 Task: Create new contact,   with mail id: 'MiaTaylor@bloomingdales.com', first name: 'Mia', Last name: 'Taylor', Job Title: Software Engineer, Phone number (702) 555-3456. Change life cycle stage to  'Lead' and lead status to 'New'. Add new company to the associated contact: www.azurepower.com_x000D_
 and type: Prospect. Logged in from softage.1@softage.net
Action: Mouse moved to (77, 59)
Screenshot: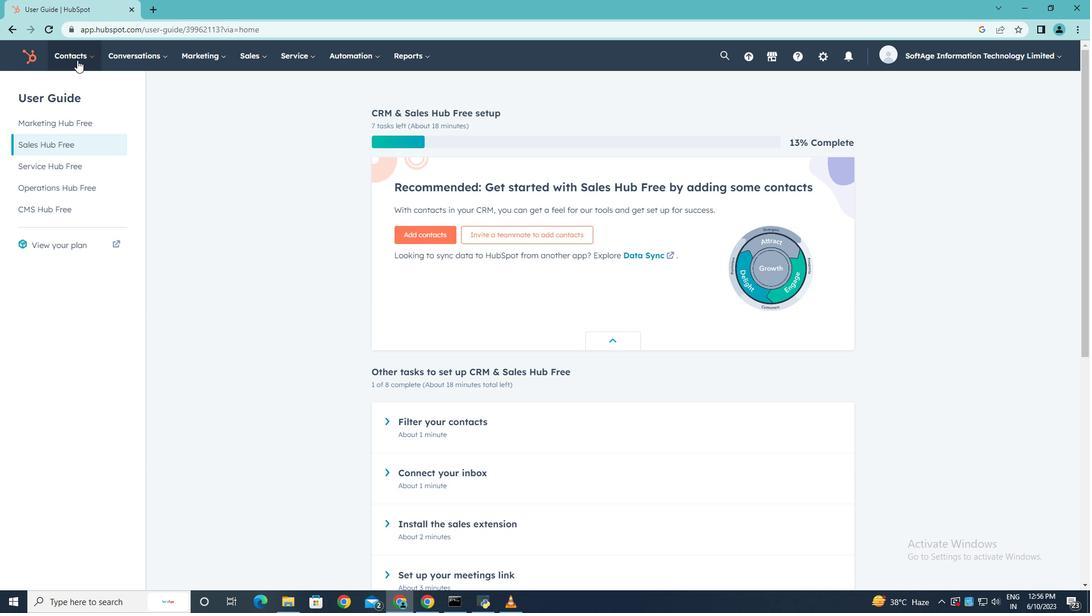 
Action: Mouse pressed left at (77, 59)
Screenshot: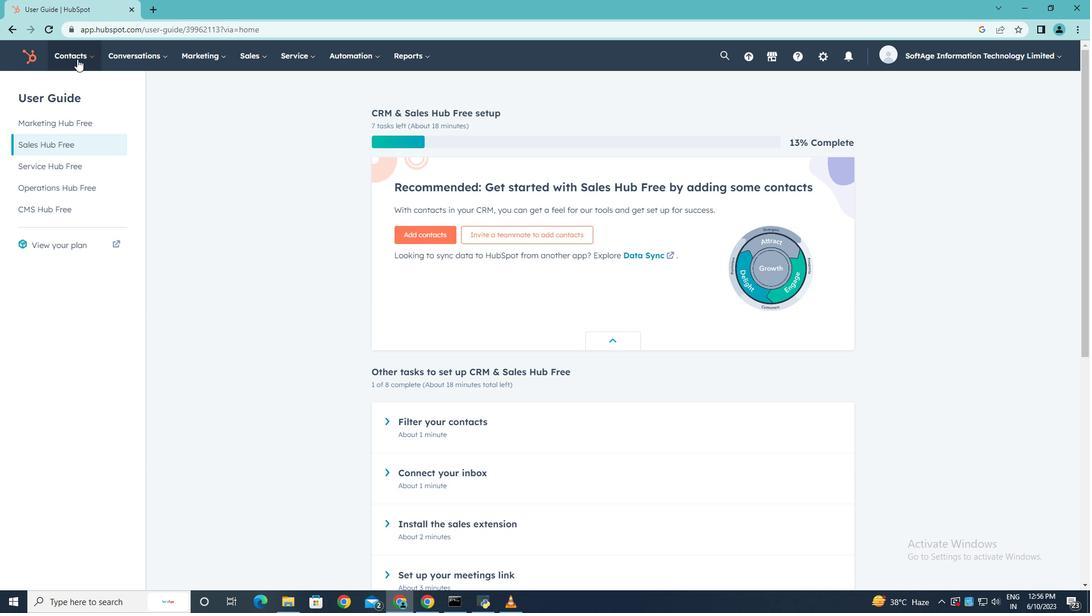 
Action: Mouse moved to (75, 93)
Screenshot: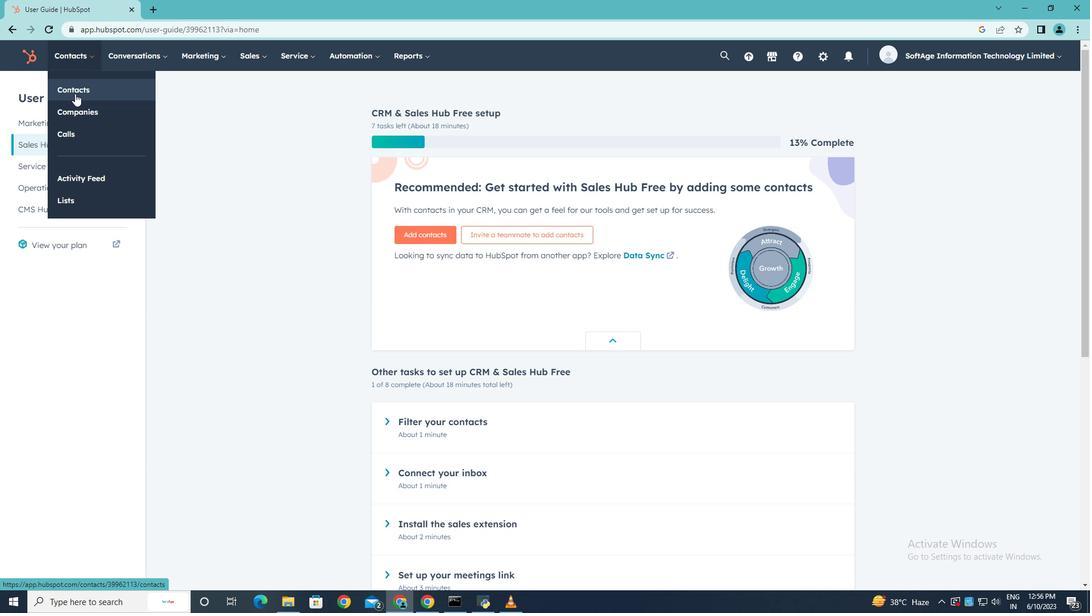 
Action: Mouse pressed left at (75, 93)
Screenshot: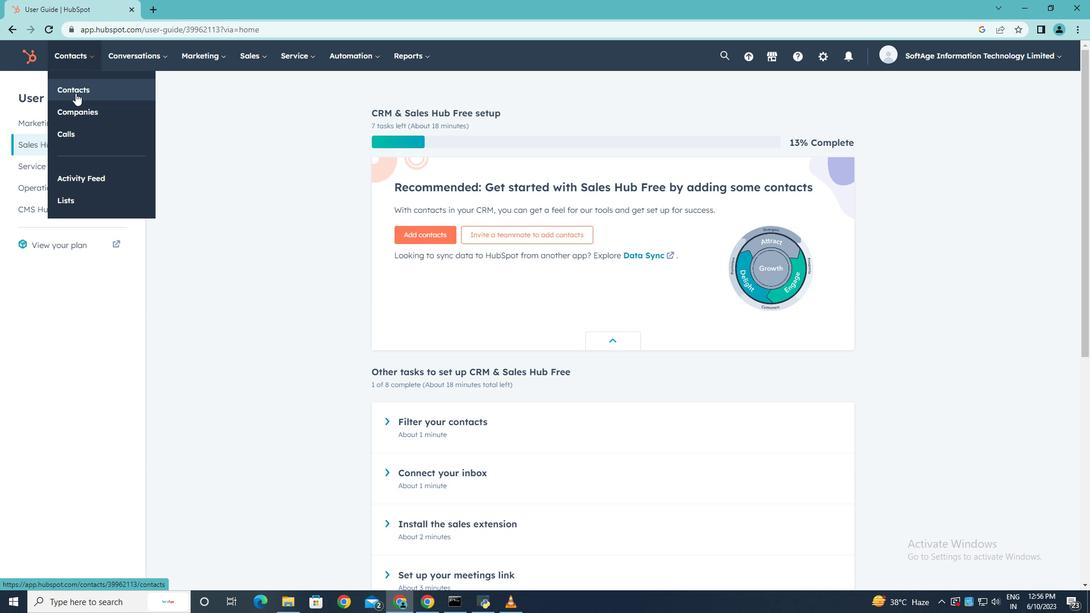
Action: Mouse moved to (1039, 97)
Screenshot: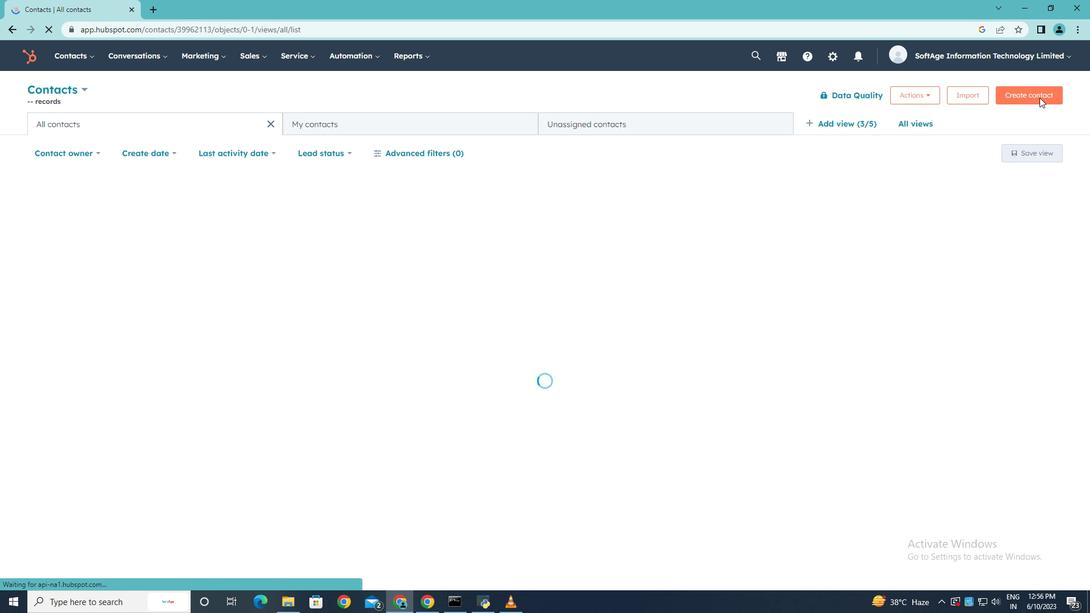 
Action: Mouse pressed left at (1039, 97)
Screenshot: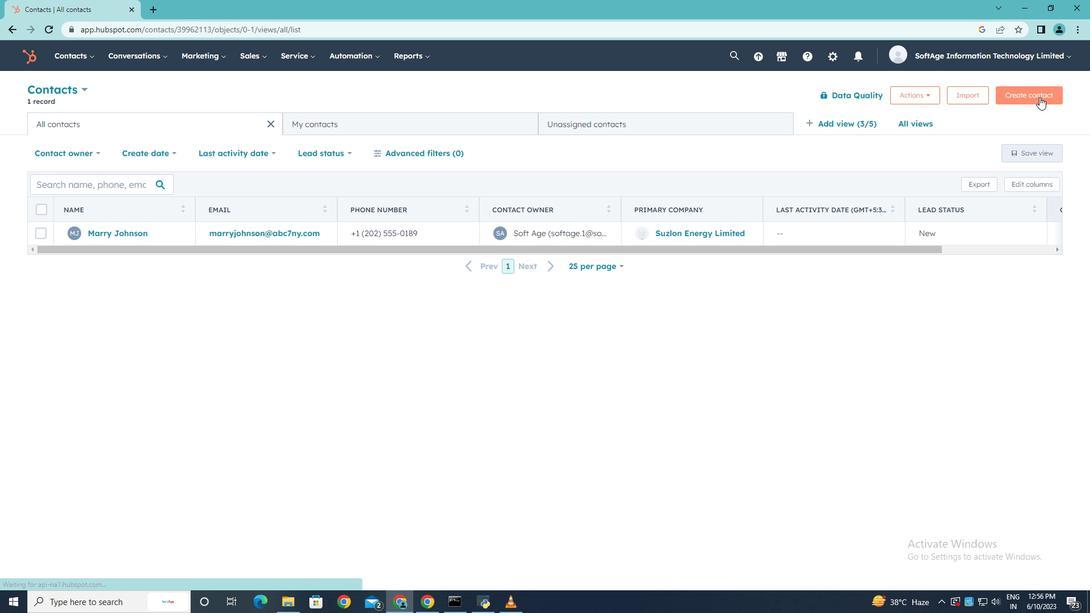 
Action: Mouse moved to (859, 149)
Screenshot: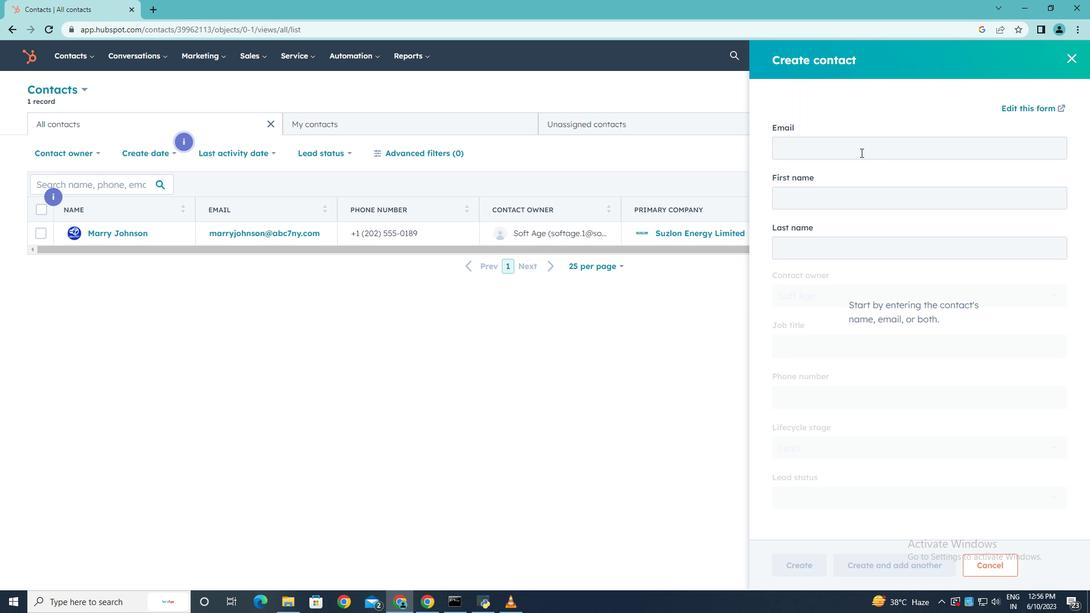 
Action: Mouse pressed left at (859, 149)
Screenshot: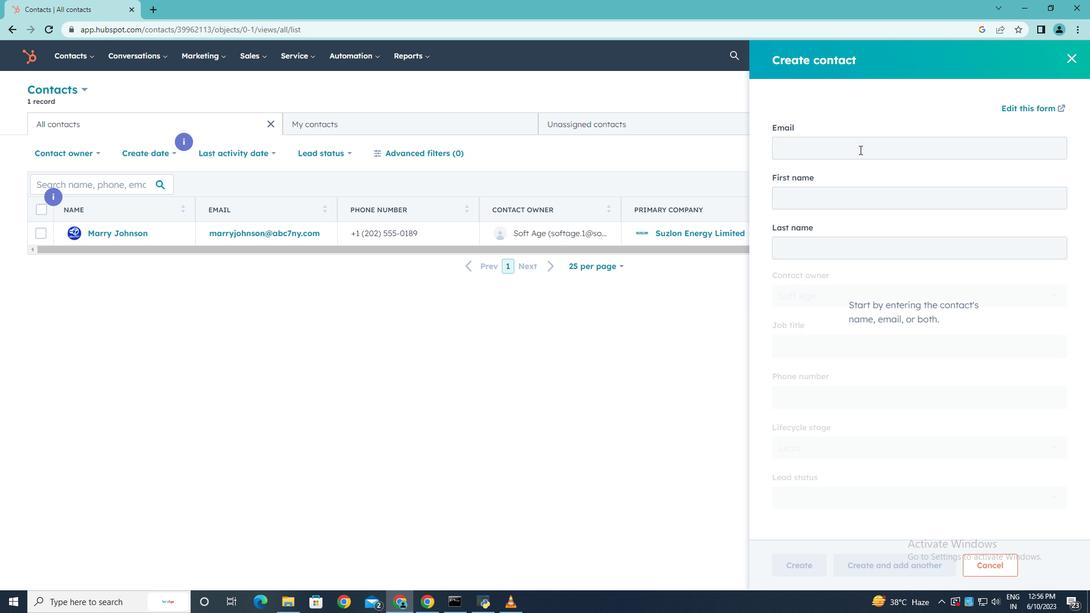 
Action: Key pressed <Key.shift>Mia<Key.shift>Taylor<Key.shift>@bloomingdales.com
Screenshot: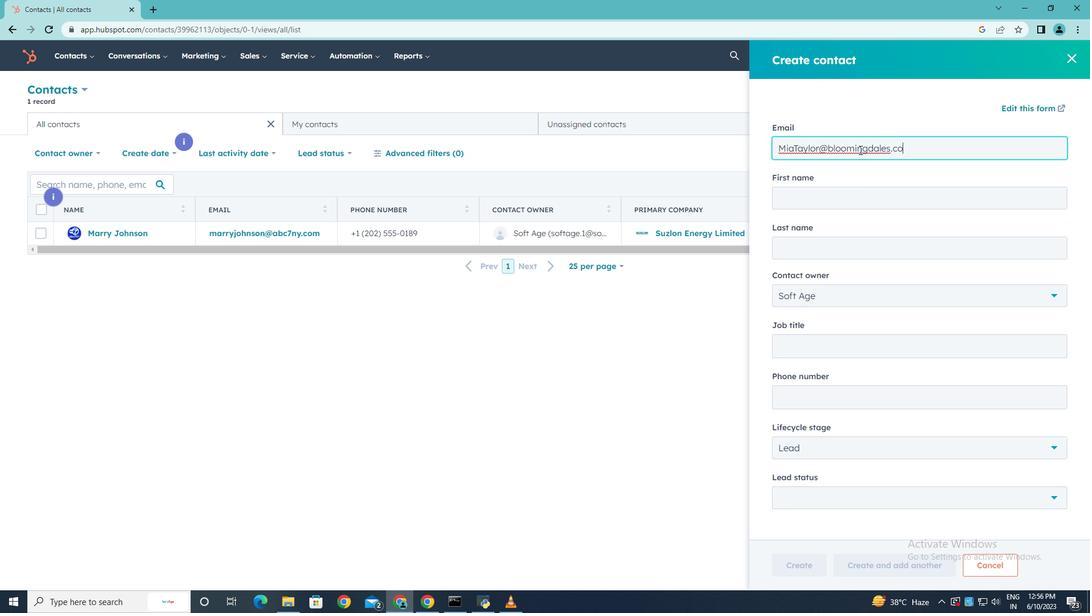 
Action: Mouse moved to (809, 195)
Screenshot: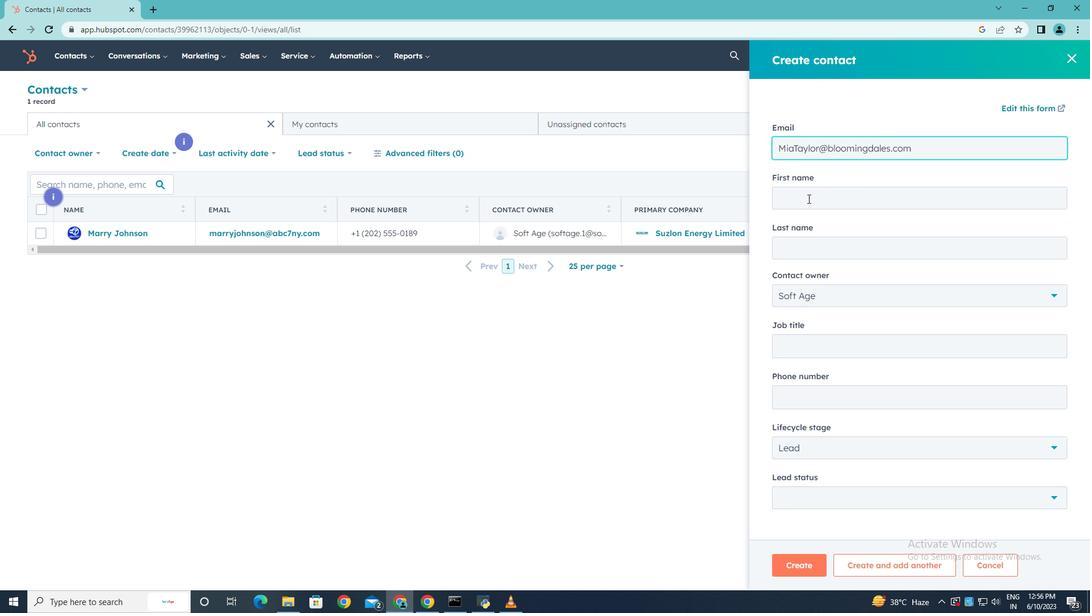 
Action: Mouse pressed left at (809, 195)
Screenshot: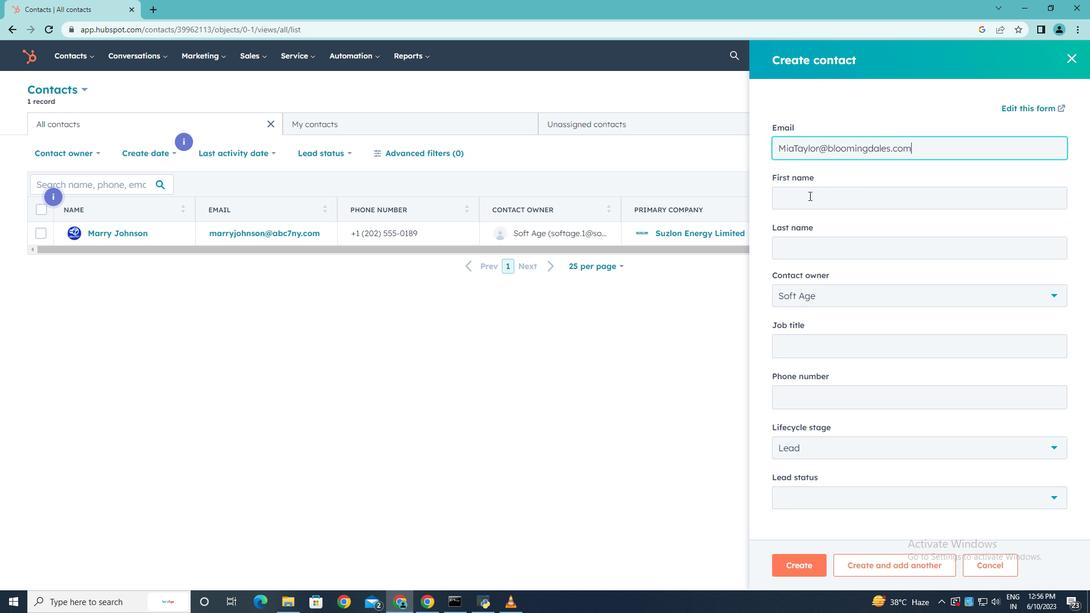 
Action: Key pressed <Key.shift>Mia
Screenshot: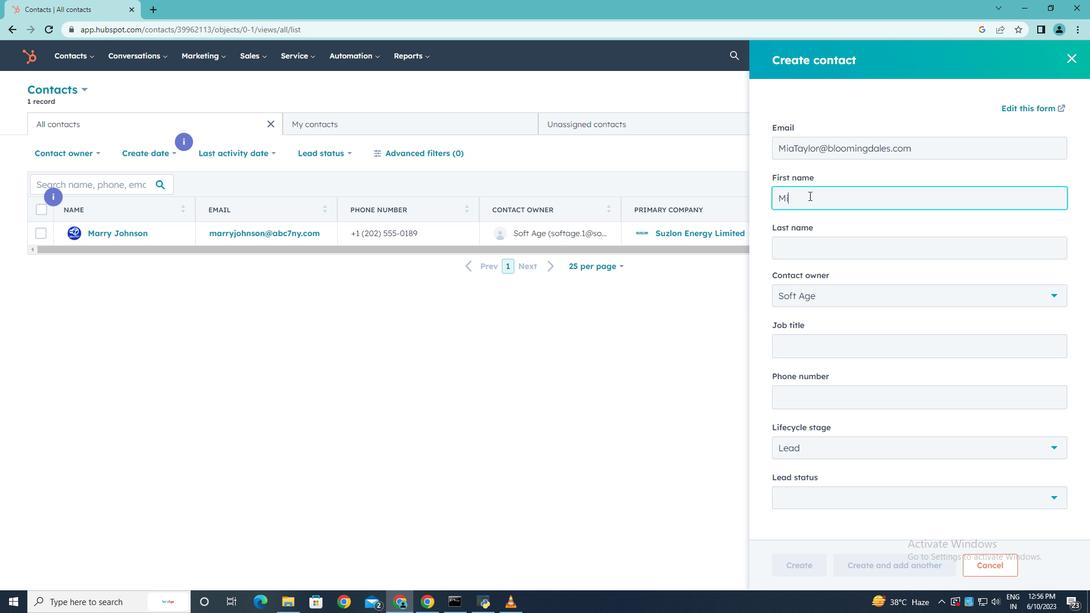 
Action: Mouse moved to (796, 247)
Screenshot: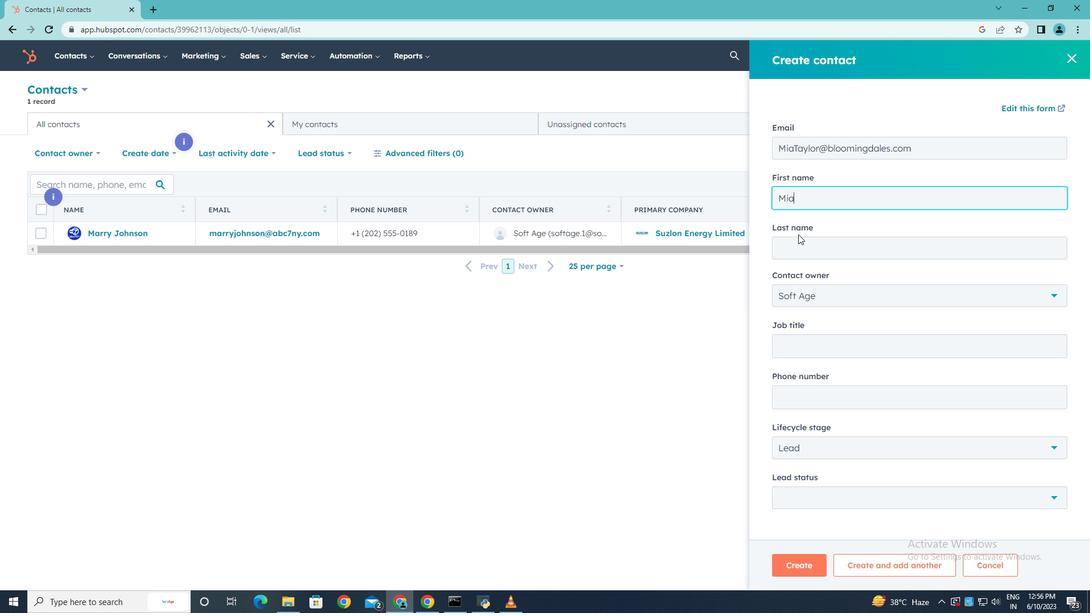 
Action: Mouse pressed left at (796, 247)
Screenshot: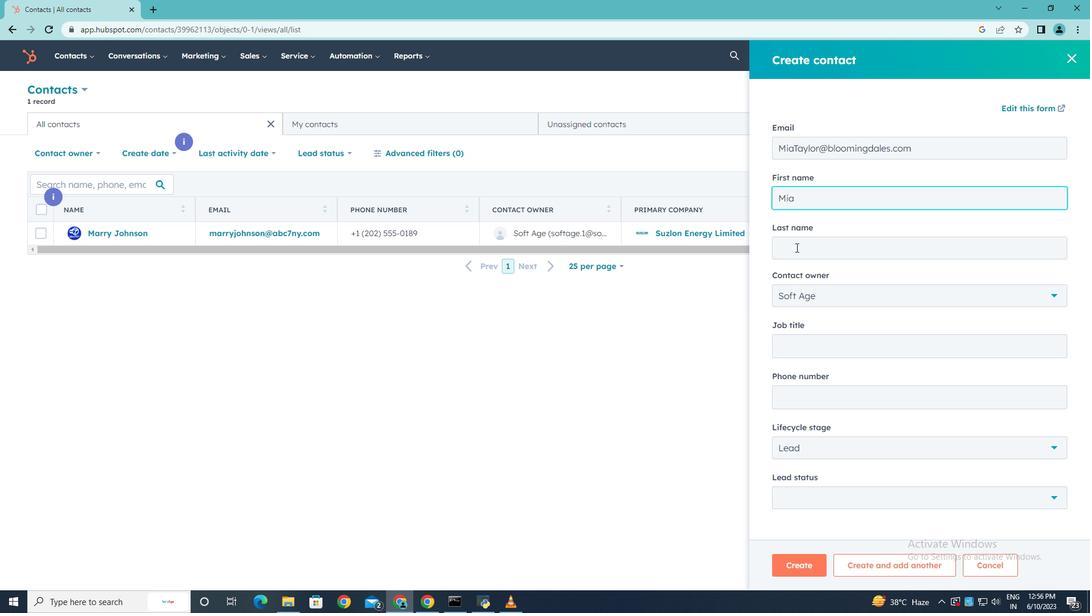 
Action: Key pressed <Key.shift><Key.shift><Key.shift><Key.shift>Taylor
Screenshot: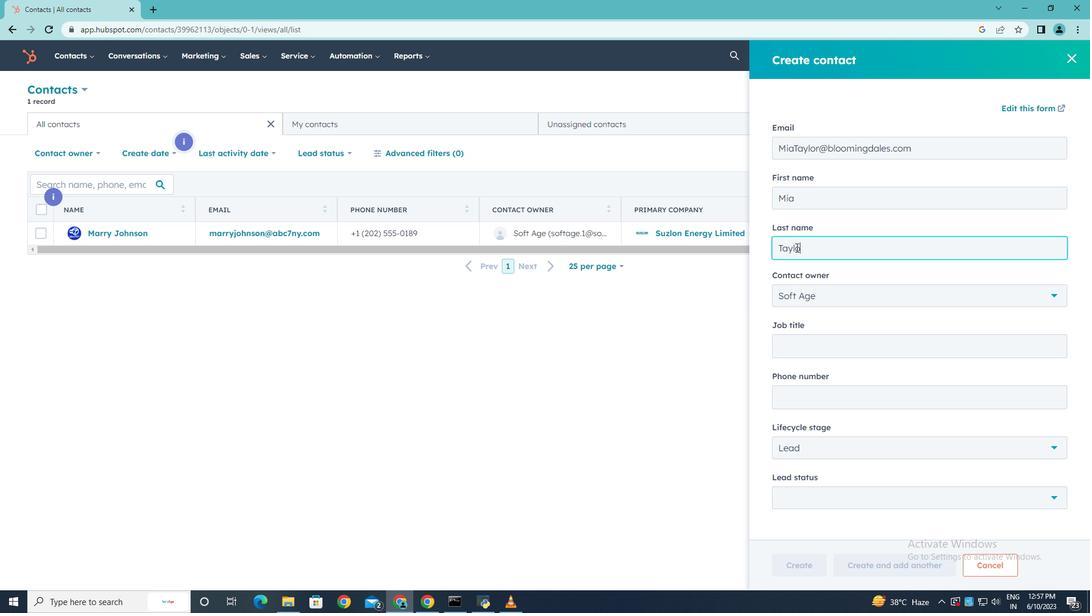 
Action: Mouse moved to (1043, 296)
Screenshot: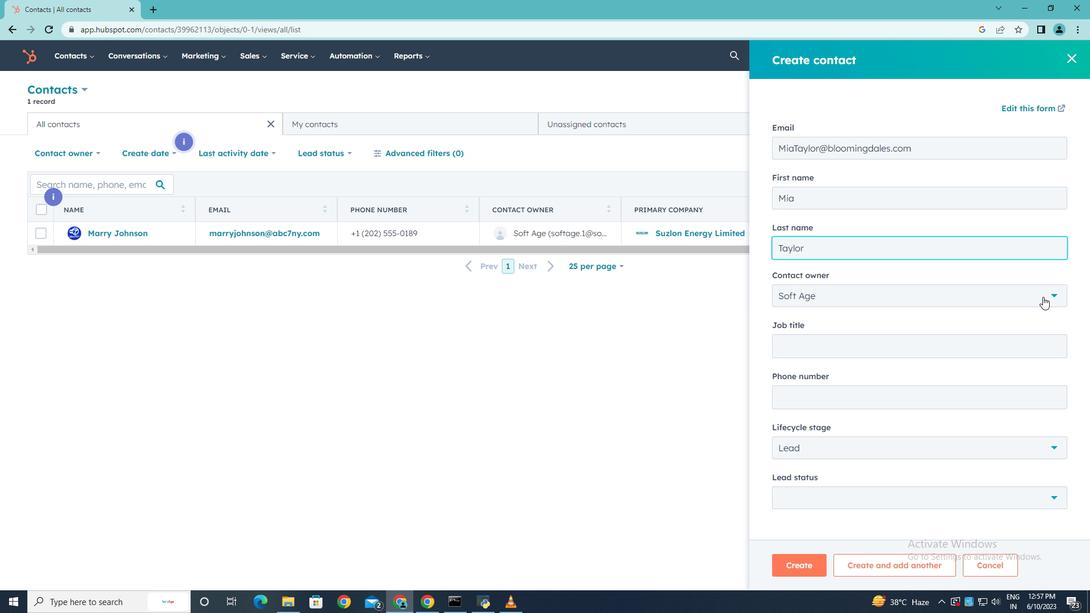 
Action: Mouse pressed left at (1043, 296)
Screenshot: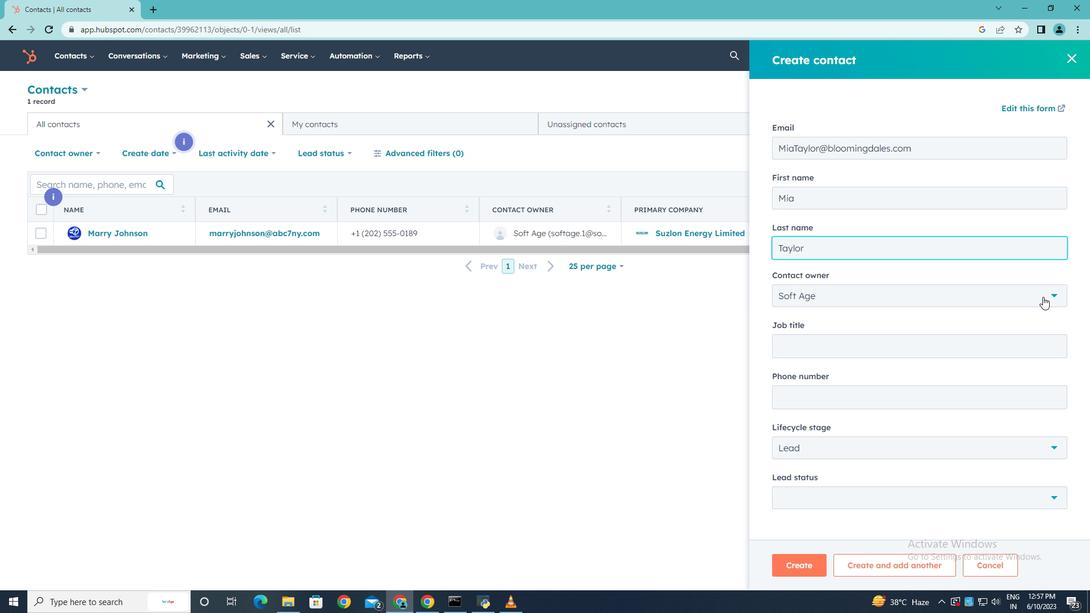 
Action: Mouse moved to (849, 397)
Screenshot: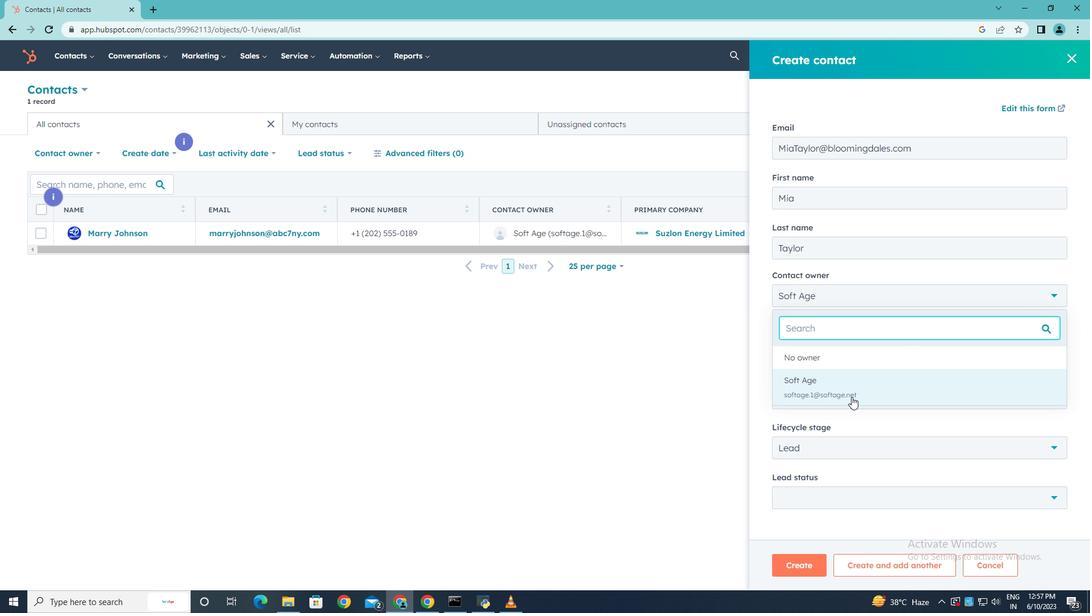 
Action: Mouse pressed left at (849, 397)
Screenshot: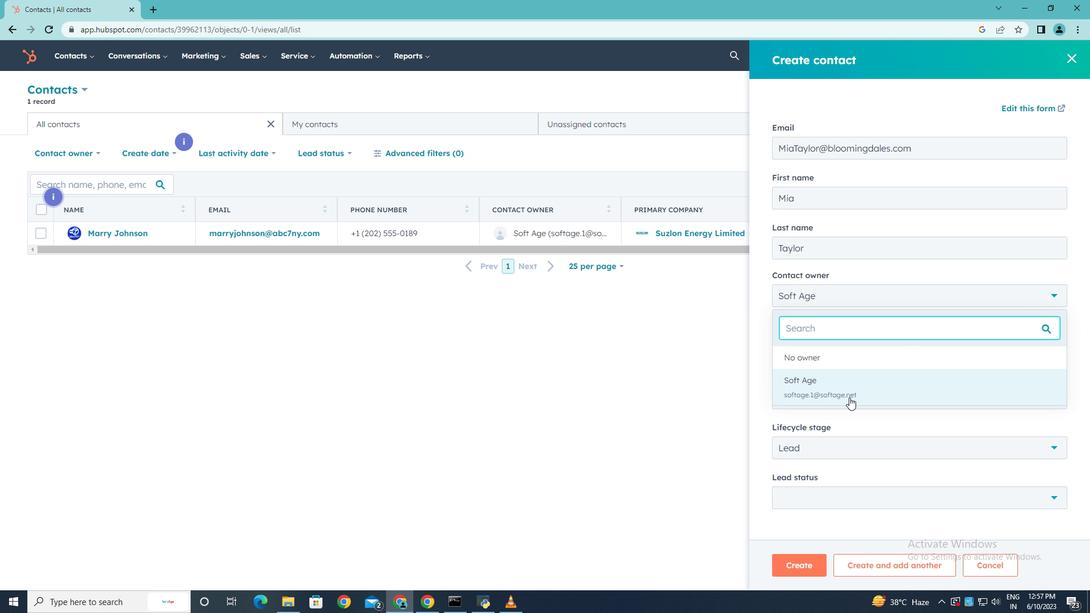 
Action: Mouse moved to (993, 348)
Screenshot: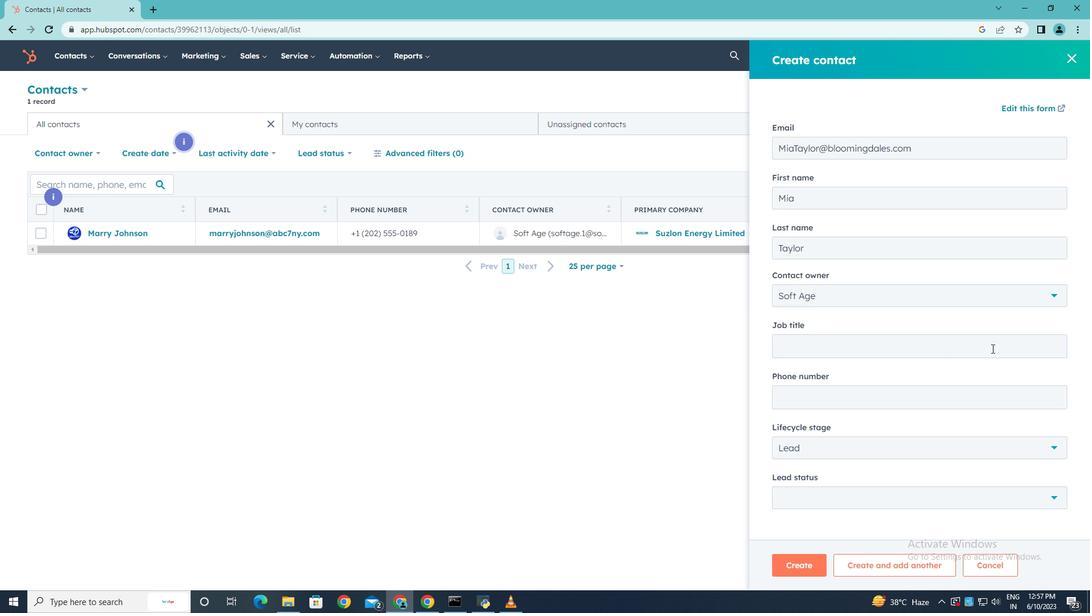 
Action: Mouse pressed left at (993, 348)
Screenshot: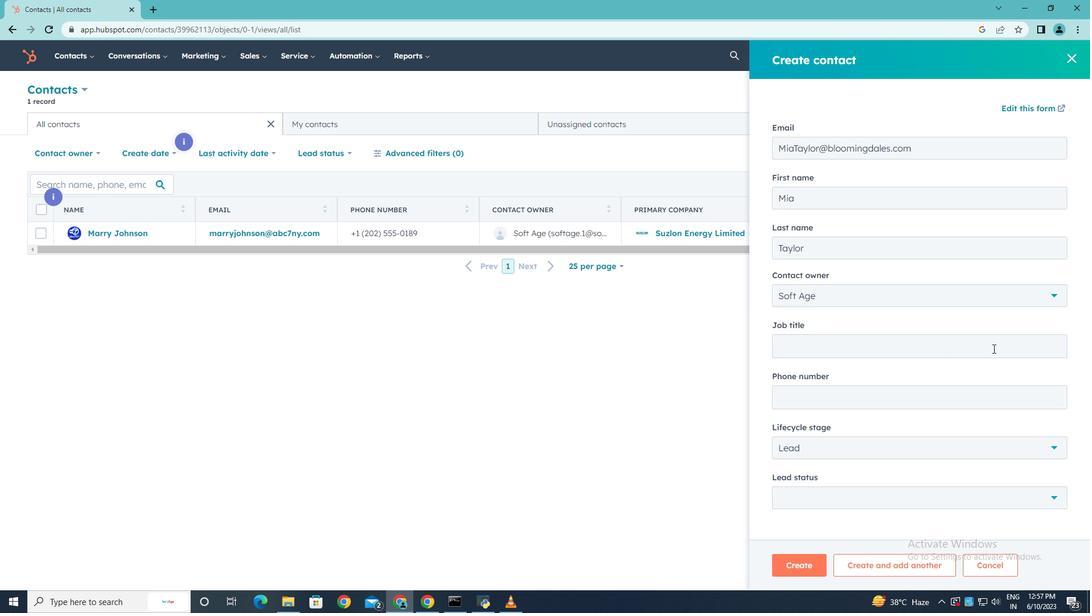 
Action: Mouse moved to (955, 332)
Screenshot: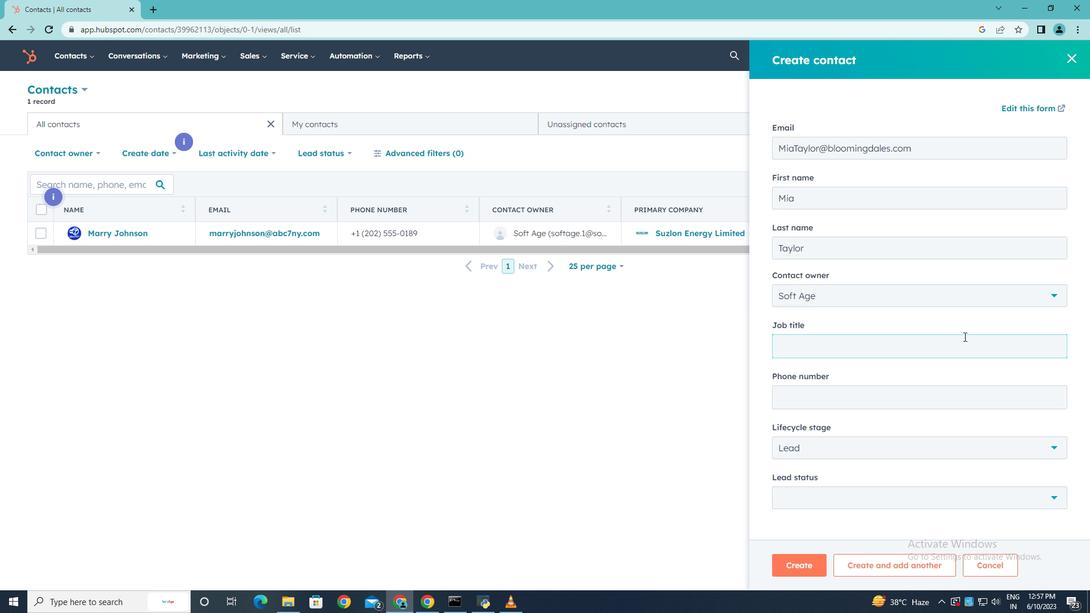 
Action: Key pressed <Key.shift>Softag<Key.backspace><Key.backspace>ware<Key.space><Key.shift>Engineer
Screenshot: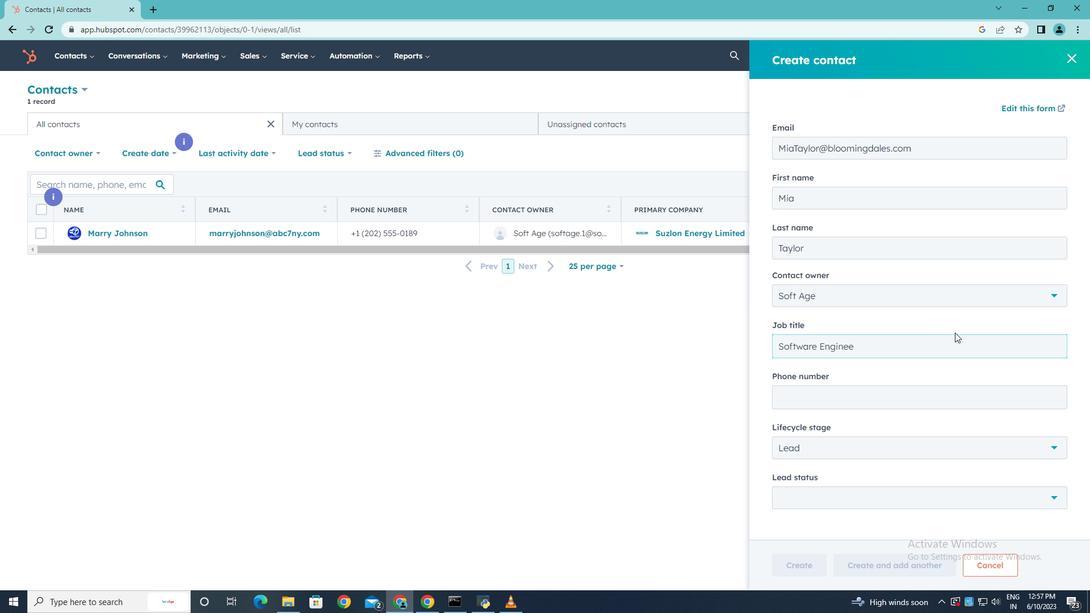 
Action: Mouse moved to (865, 395)
Screenshot: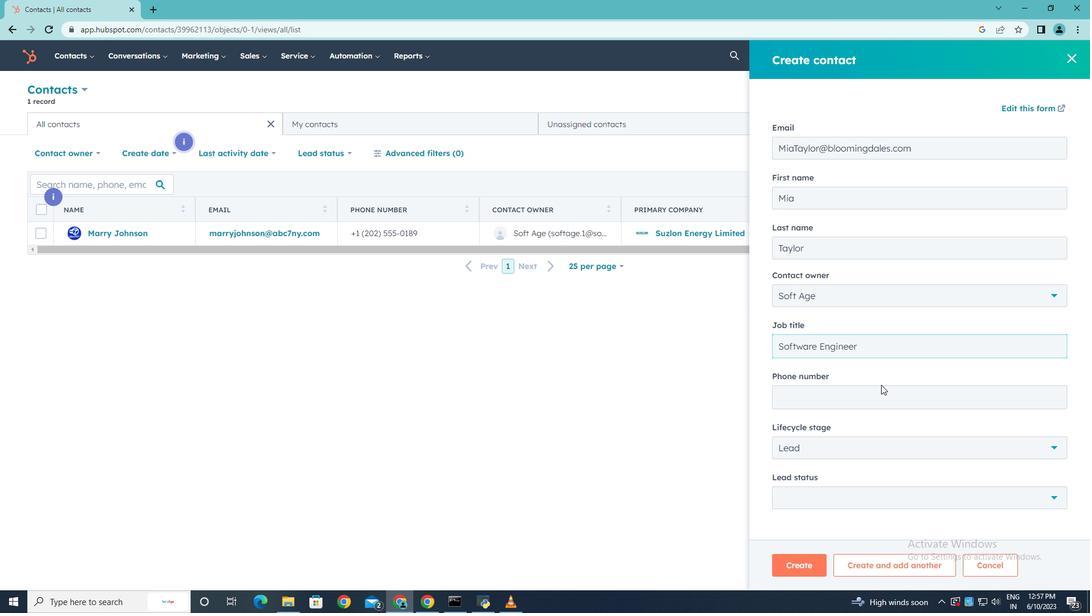 
Action: Mouse pressed left at (865, 395)
Screenshot: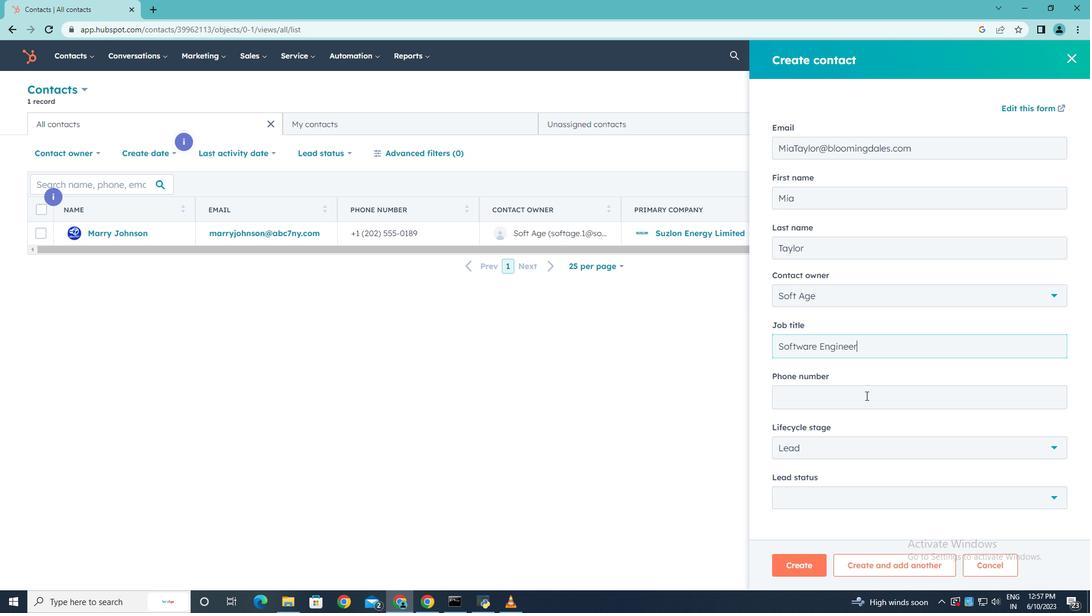 
Action: Key pressed 7025553456
Screenshot: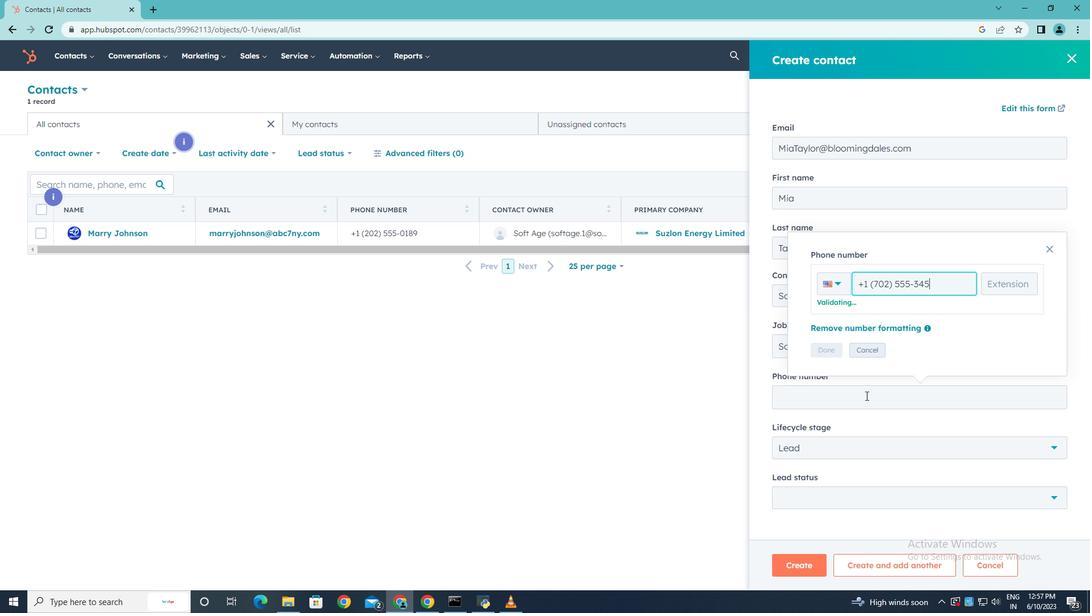 
Action: Mouse moved to (827, 352)
Screenshot: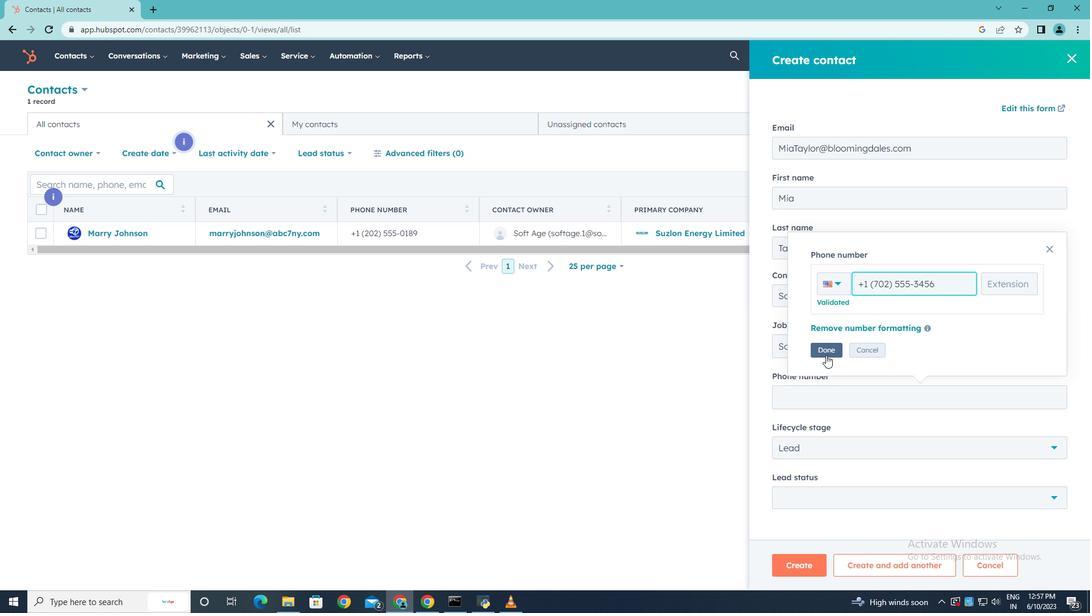 
Action: Mouse pressed left at (827, 352)
Screenshot: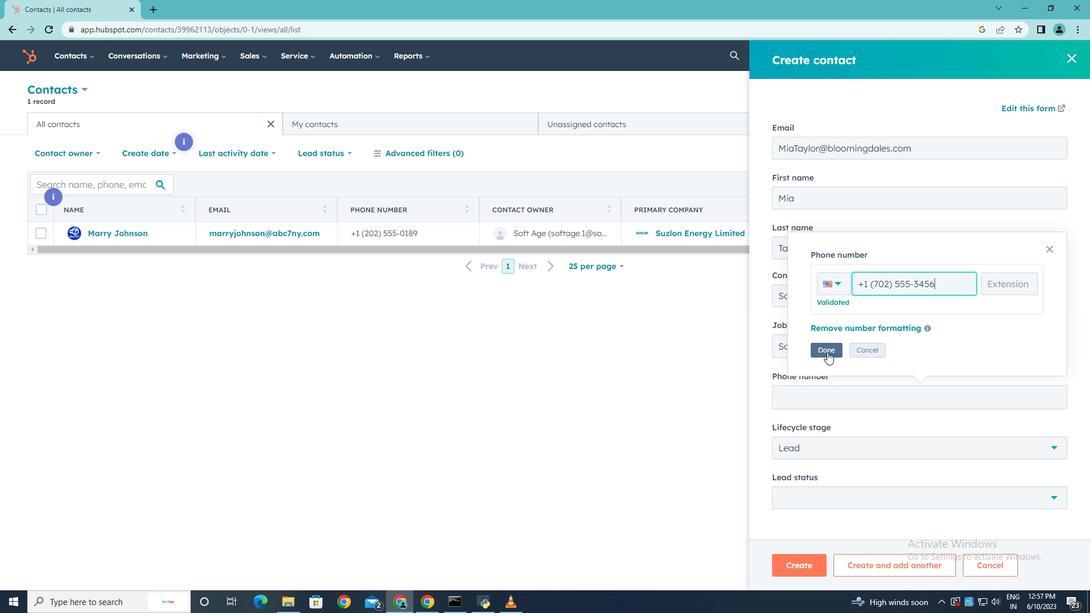 
Action: Mouse moved to (970, 425)
Screenshot: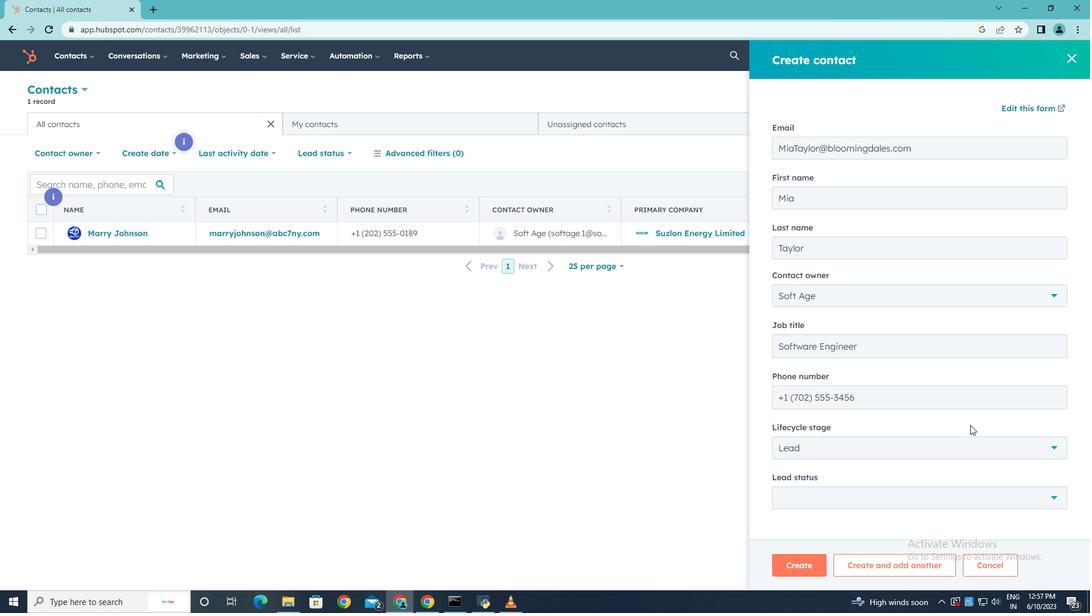 
Action: Mouse scrolled (970, 424) with delta (0, 0)
Screenshot: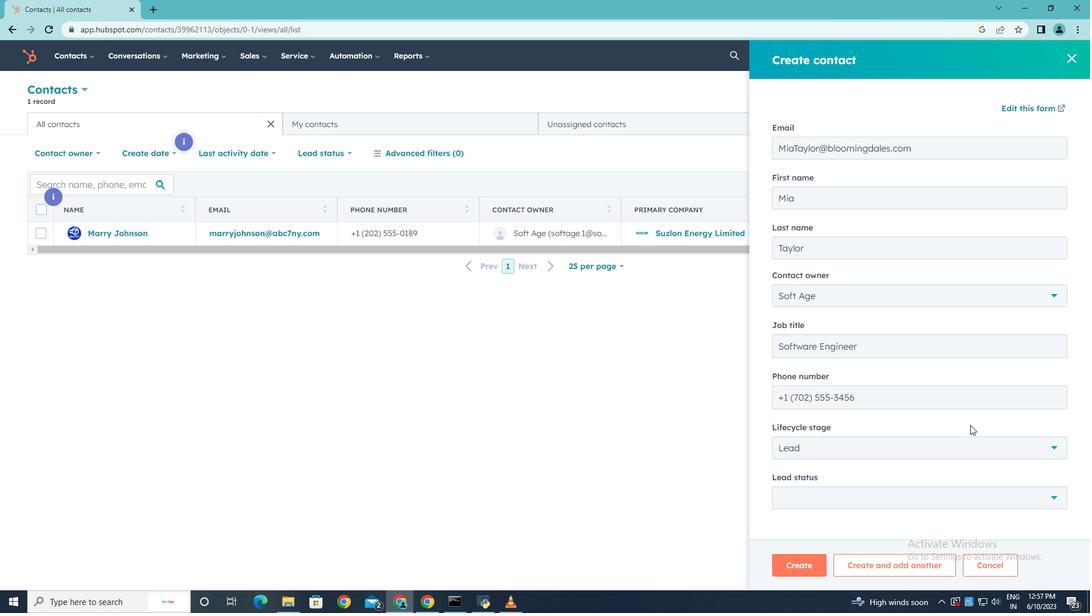 
Action: Mouse moved to (970, 425)
Screenshot: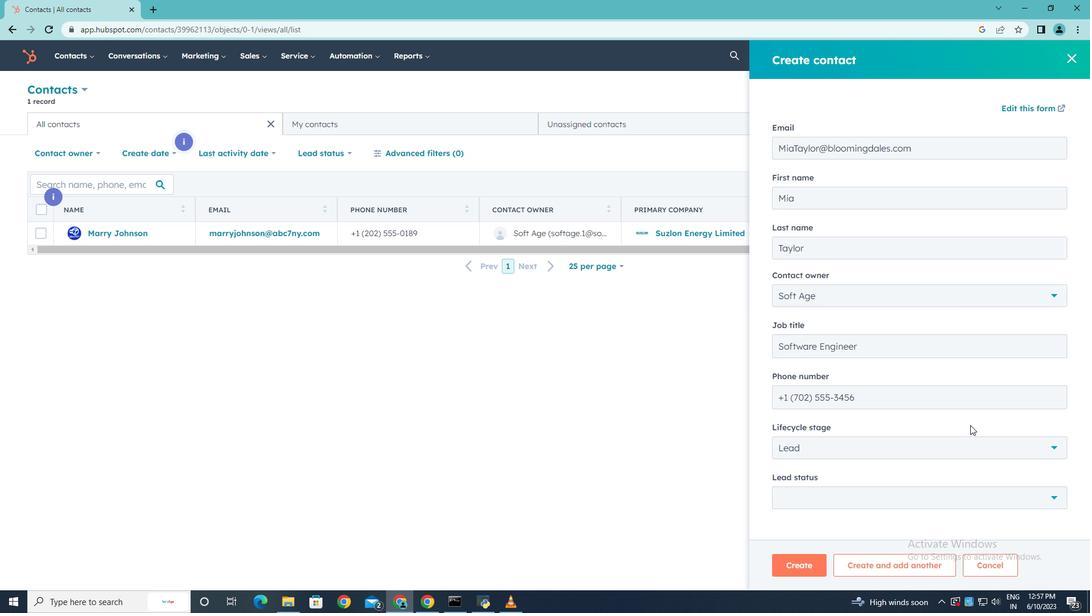 
Action: Mouse scrolled (970, 425) with delta (0, 0)
Screenshot: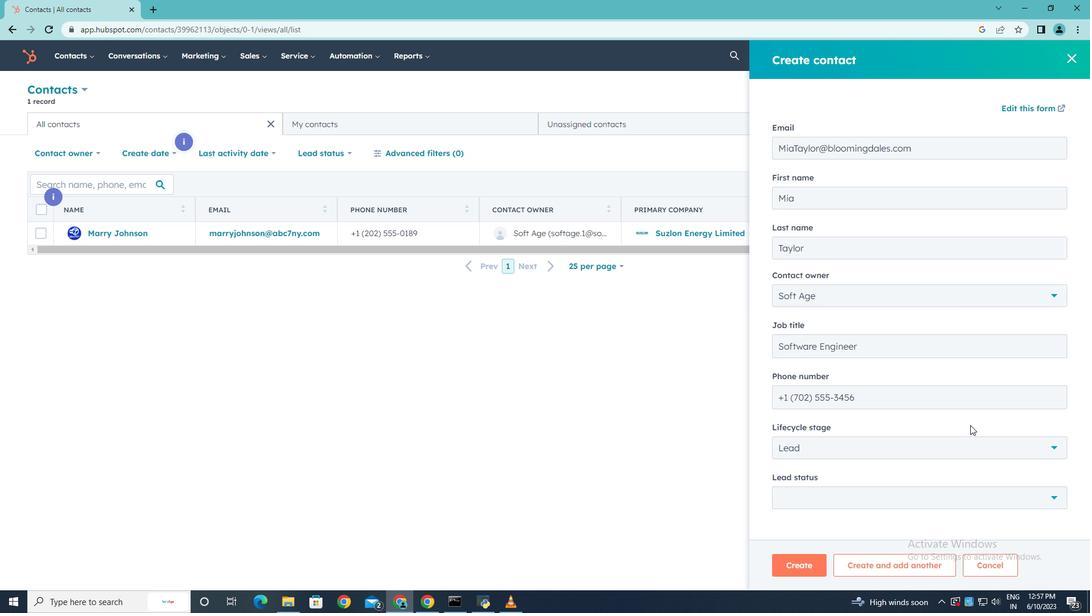
Action: Mouse moved to (1051, 445)
Screenshot: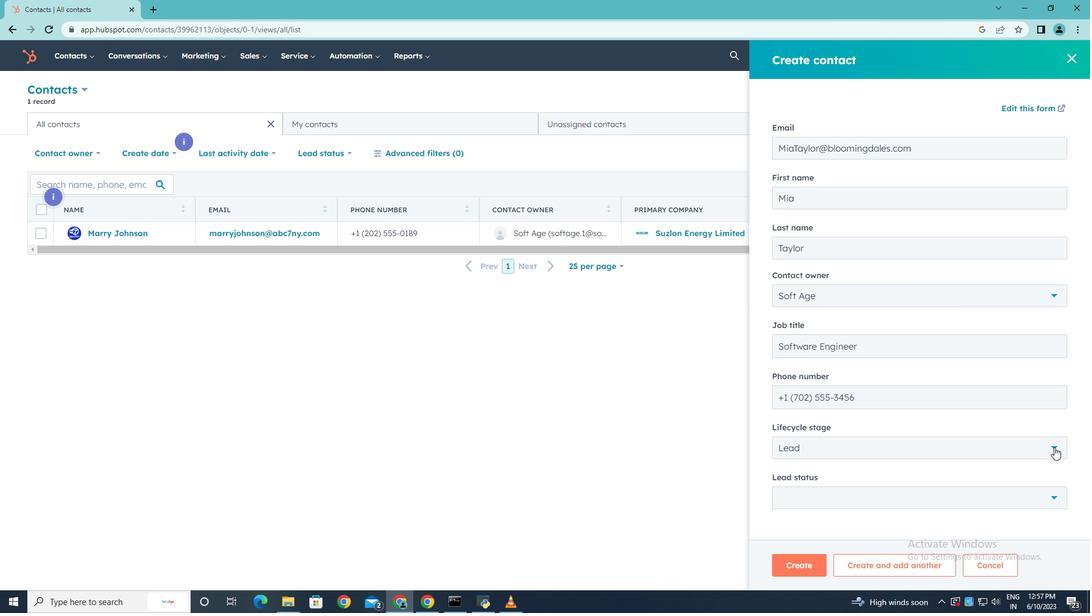 
Action: Mouse pressed left at (1051, 445)
Screenshot: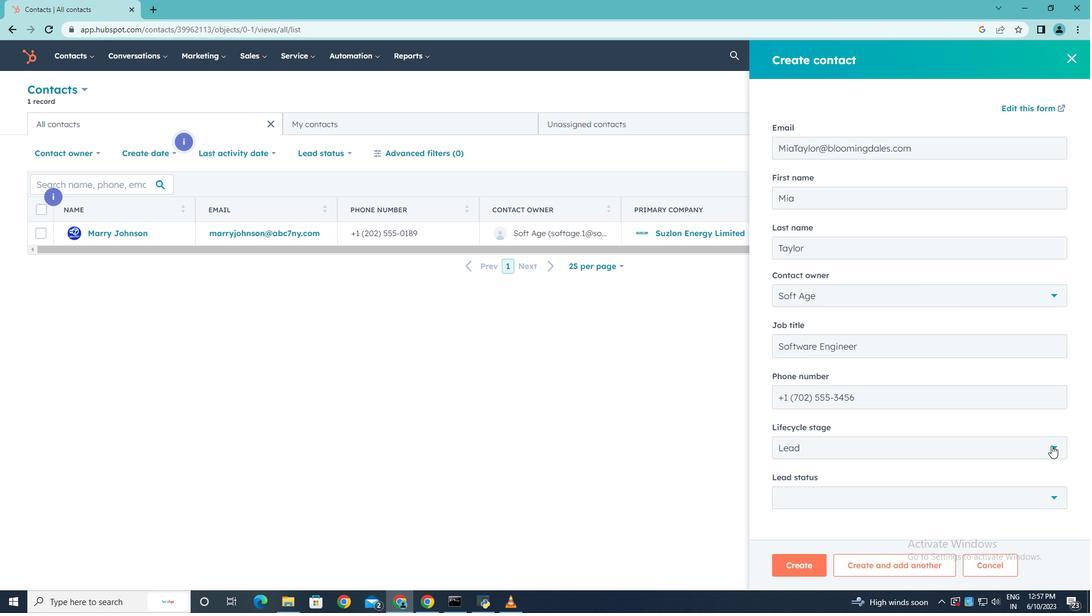 
Action: Mouse moved to (824, 341)
Screenshot: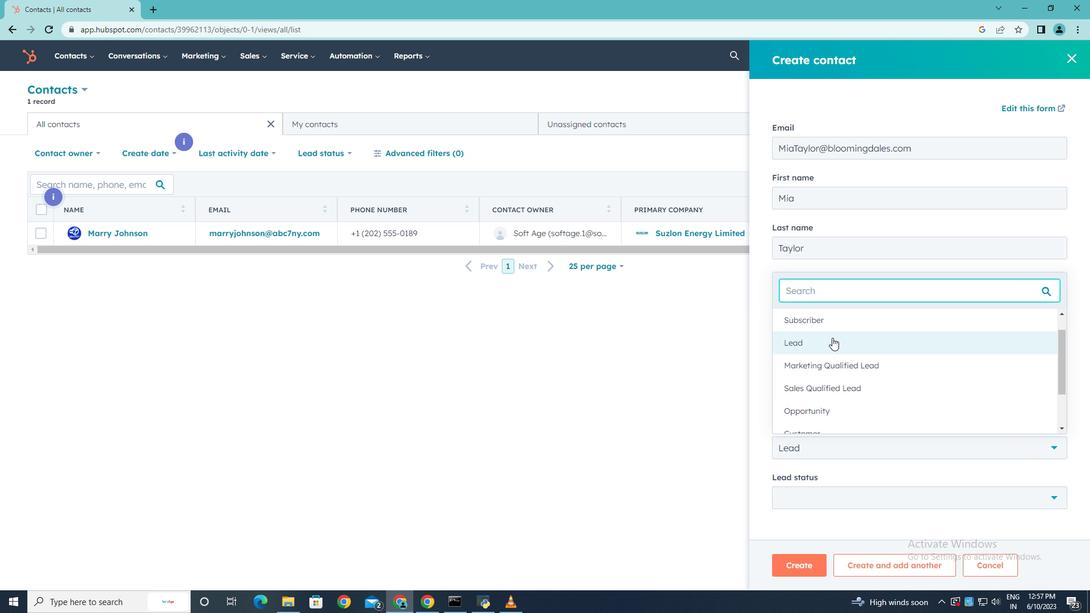 
Action: Mouse pressed left at (824, 341)
Screenshot: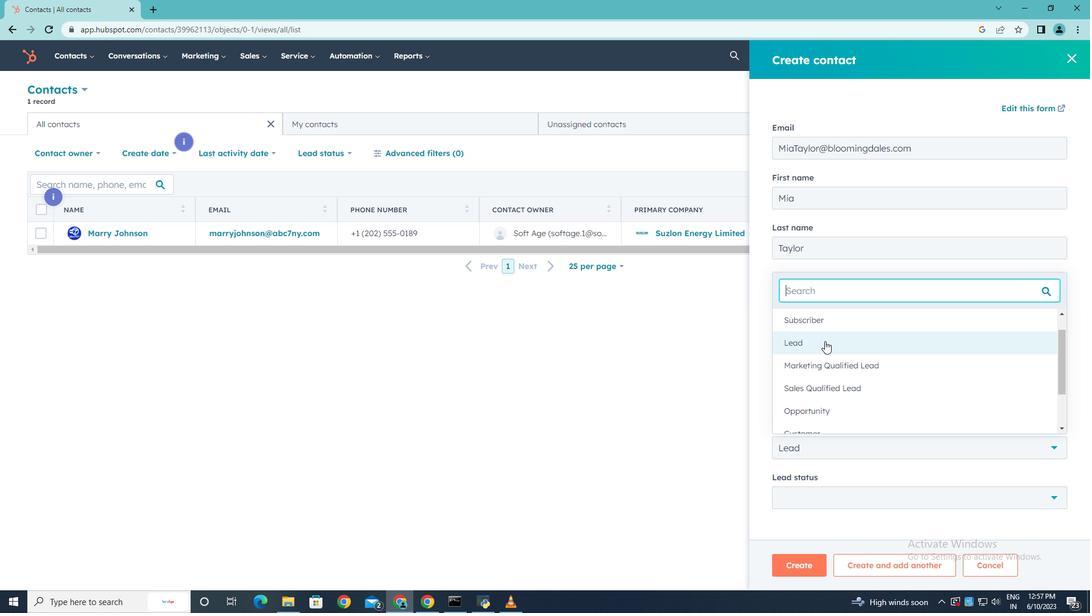 
Action: Mouse moved to (1053, 497)
Screenshot: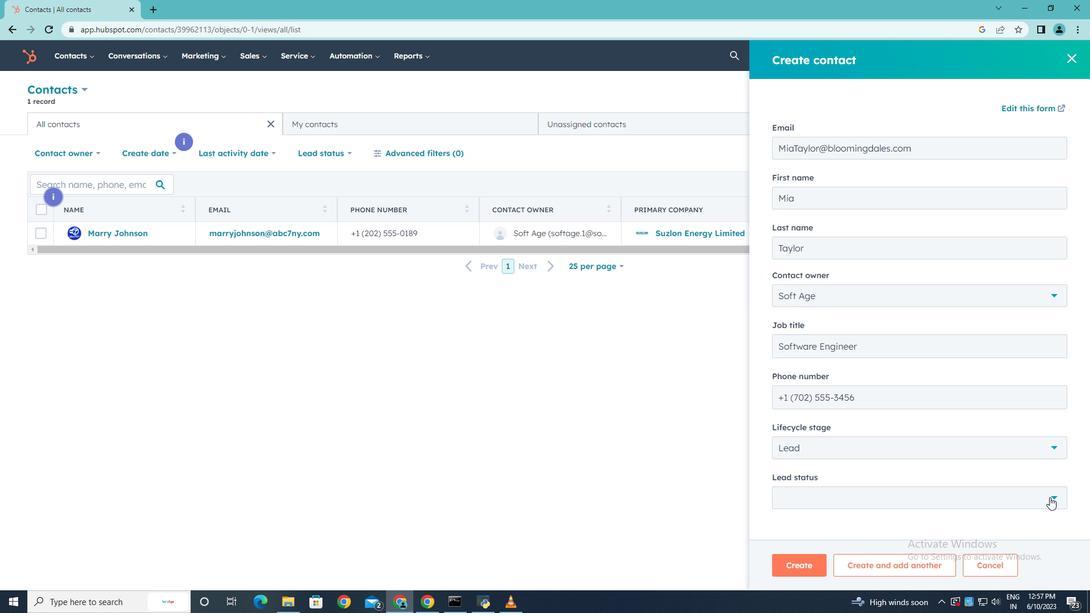 
Action: Mouse pressed left at (1053, 497)
Screenshot: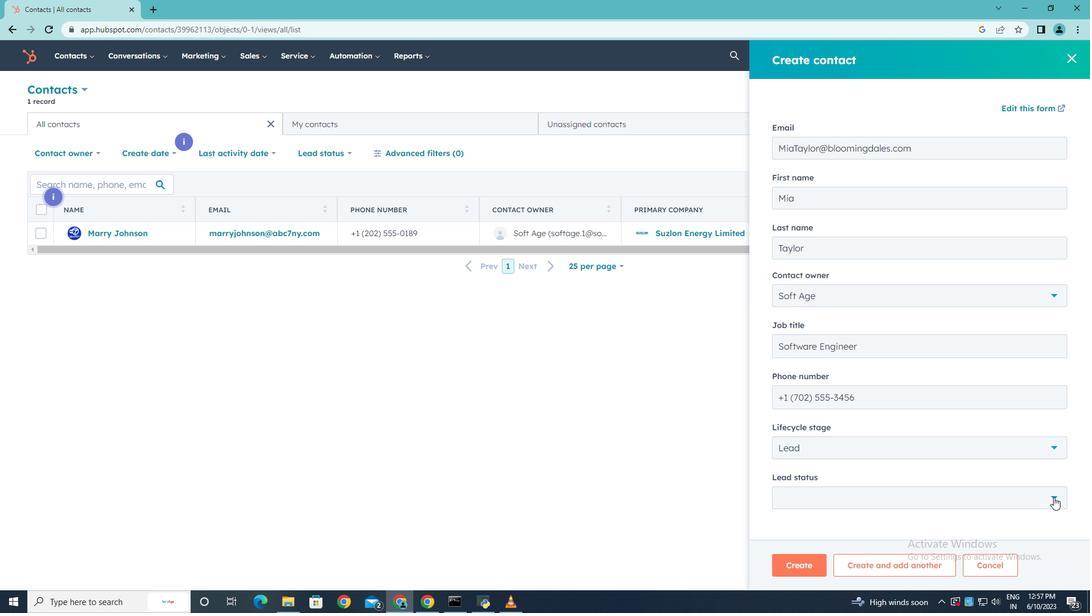 
Action: Mouse moved to (817, 394)
Screenshot: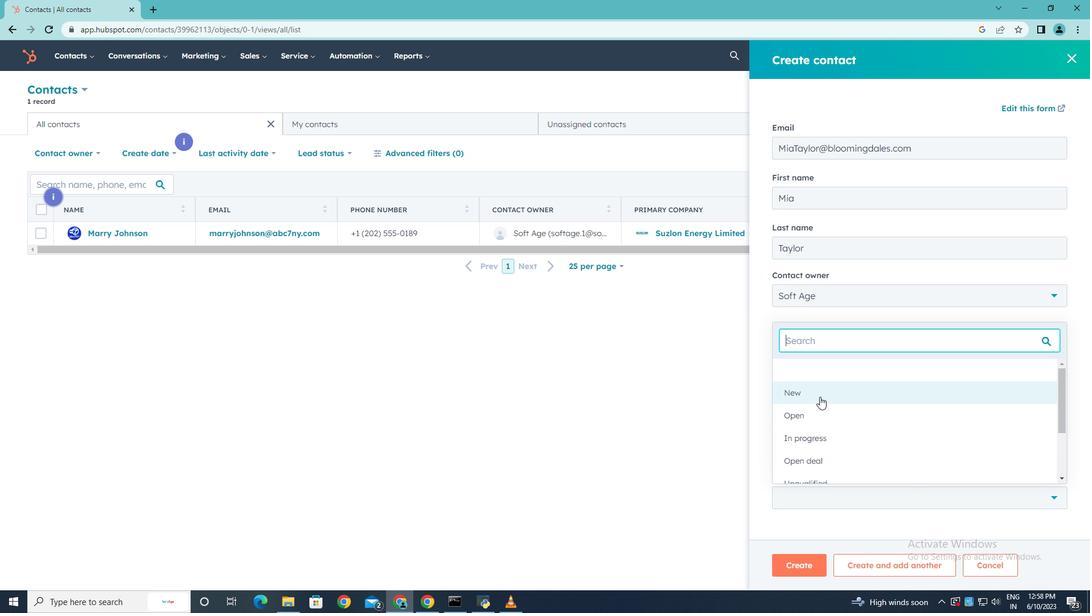 
Action: Mouse pressed left at (817, 394)
Screenshot: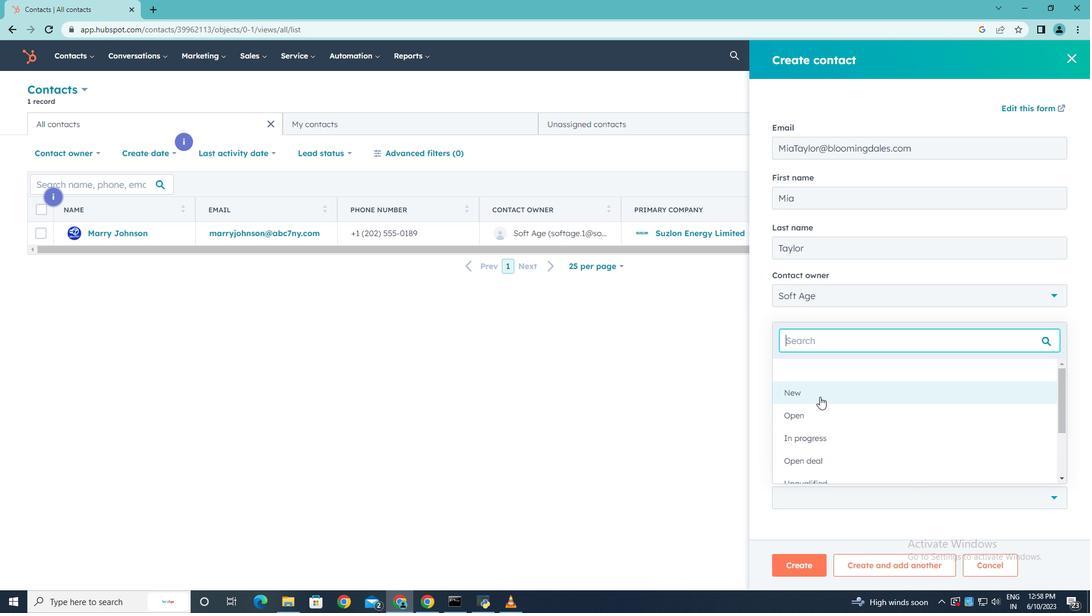 
Action: Mouse moved to (854, 485)
Screenshot: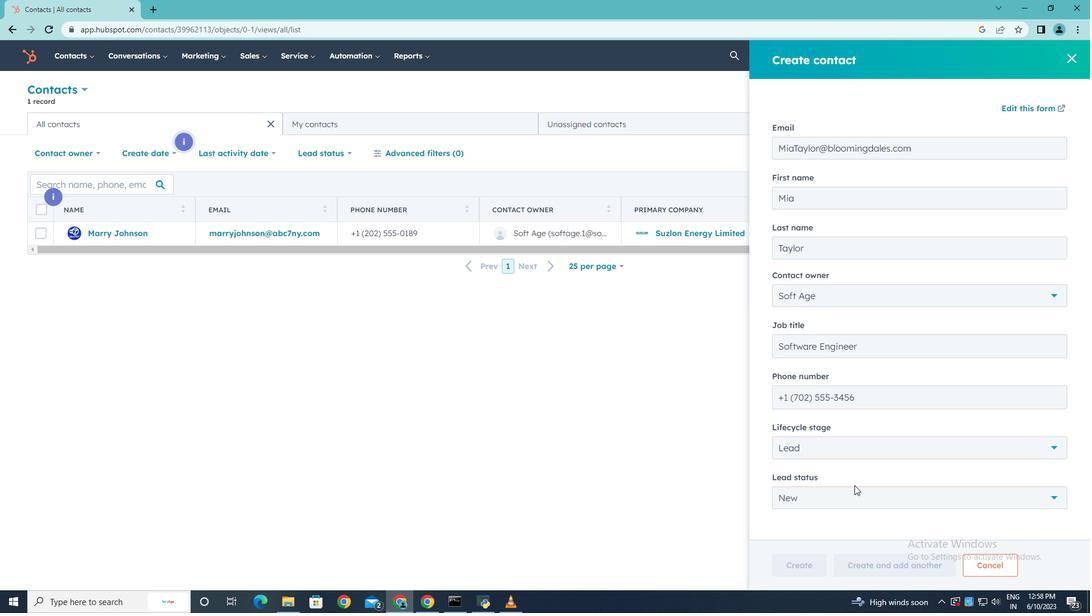 
Action: Mouse scrolled (854, 484) with delta (0, 0)
Screenshot: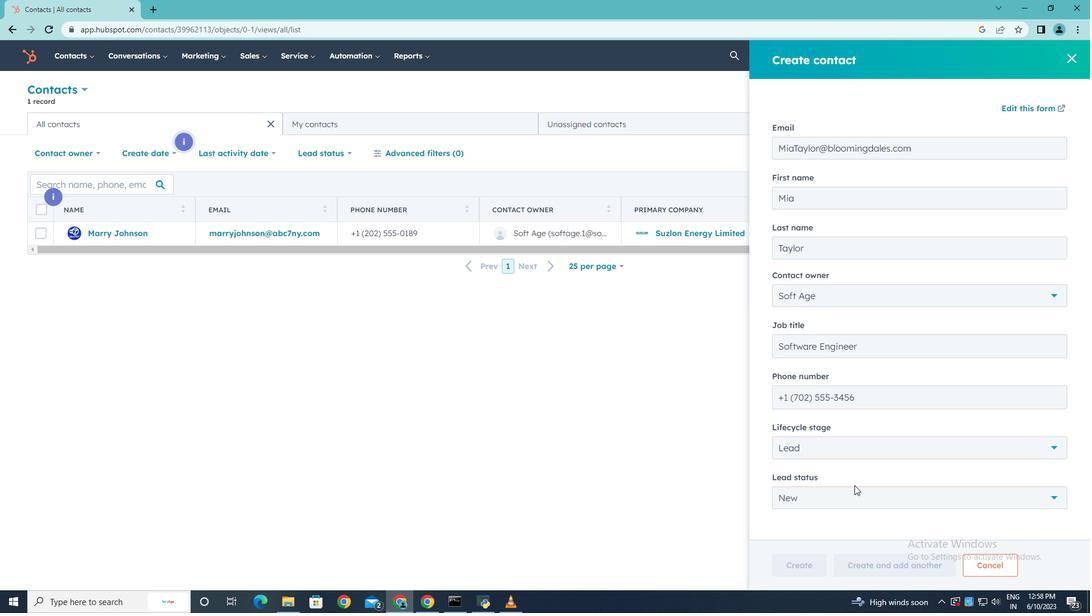 
Action: Mouse scrolled (854, 484) with delta (0, 0)
Screenshot: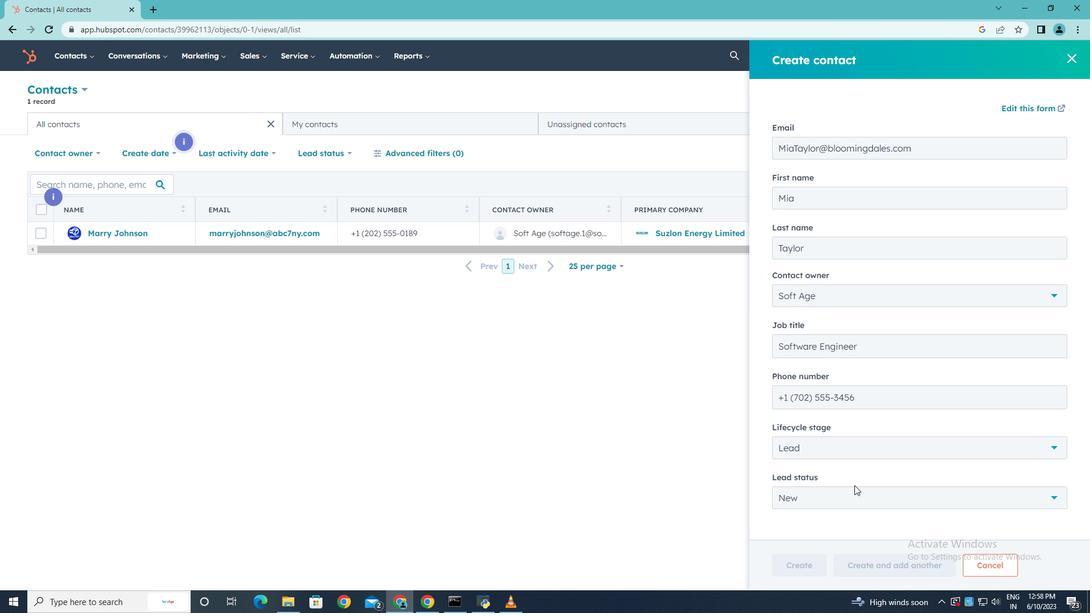 
Action: Mouse scrolled (854, 484) with delta (0, 0)
Screenshot: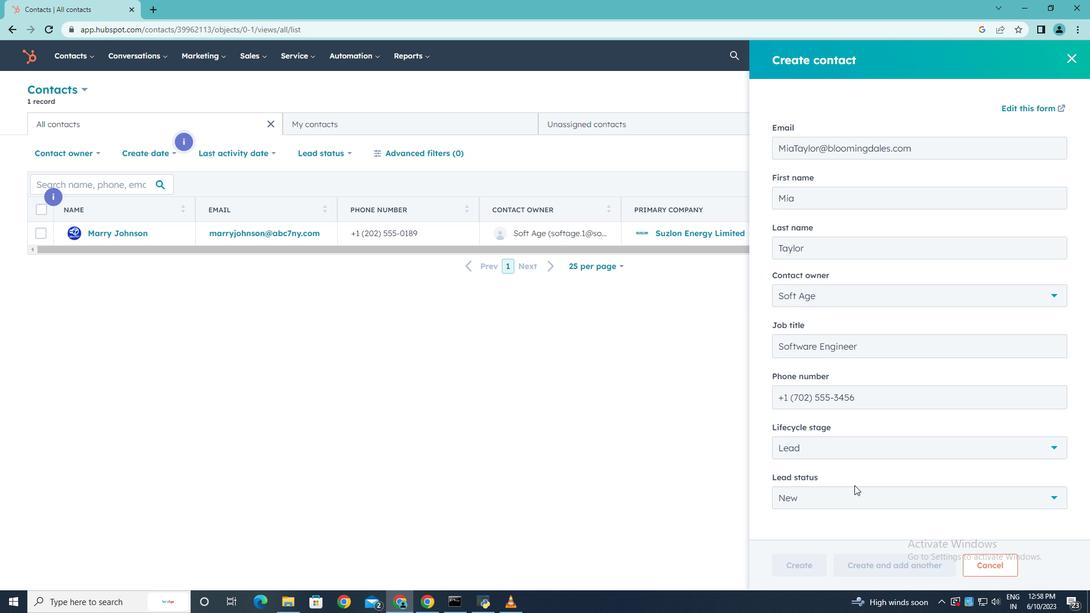 
Action: Mouse scrolled (854, 484) with delta (0, 0)
Screenshot: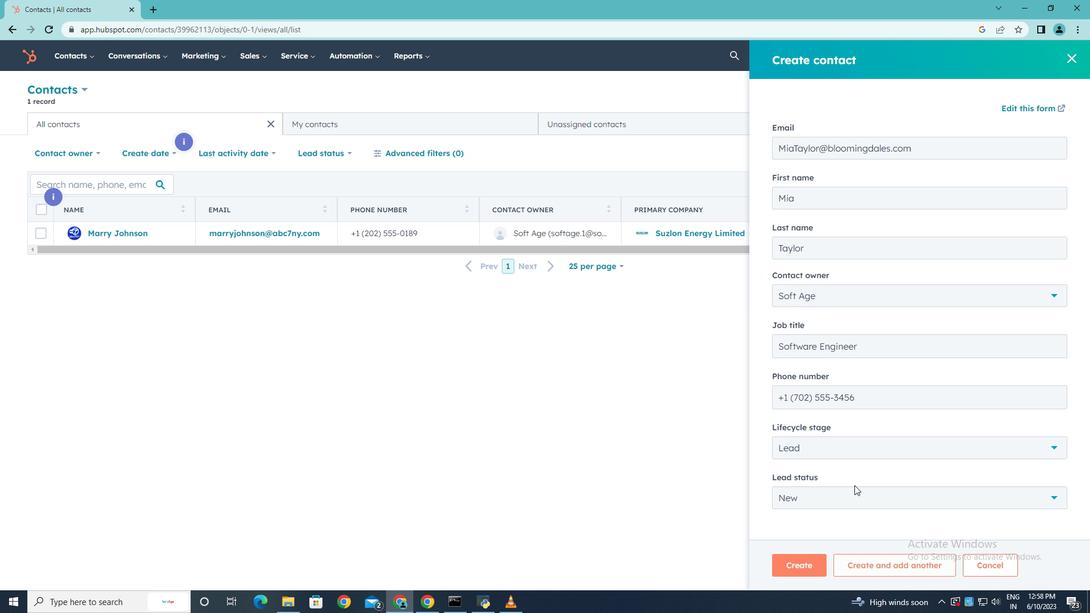 
Action: Mouse moved to (808, 564)
Screenshot: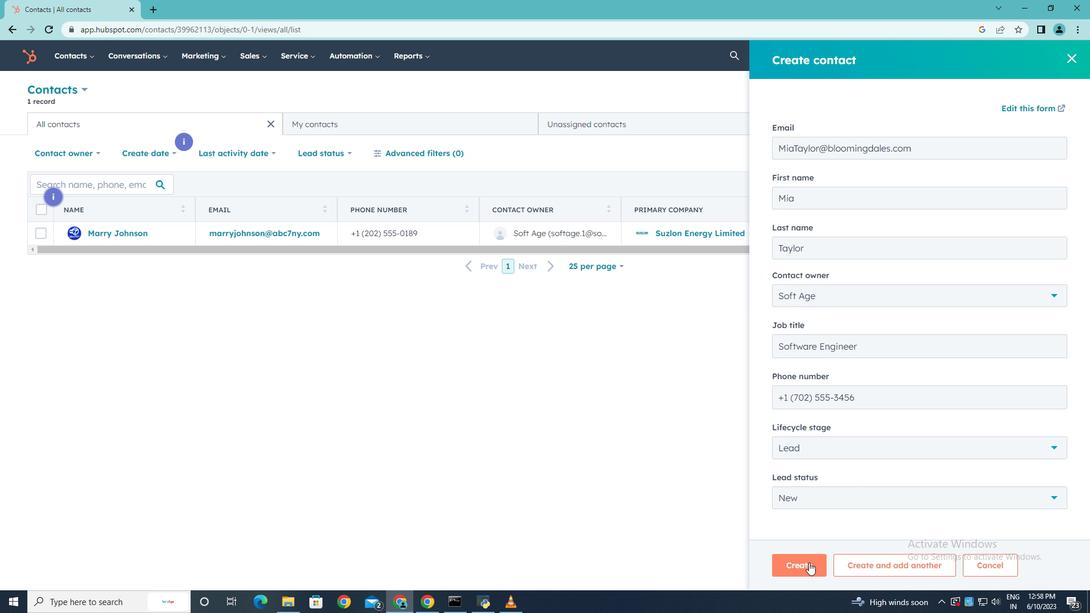 
Action: Mouse pressed left at (808, 564)
Screenshot: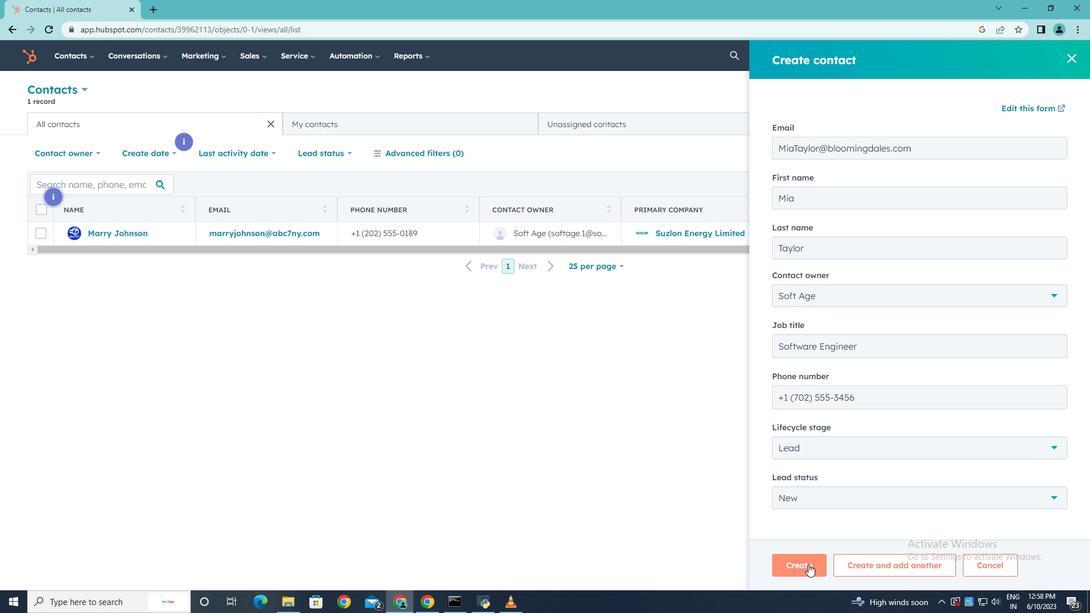 
Action: Mouse moved to (775, 366)
Screenshot: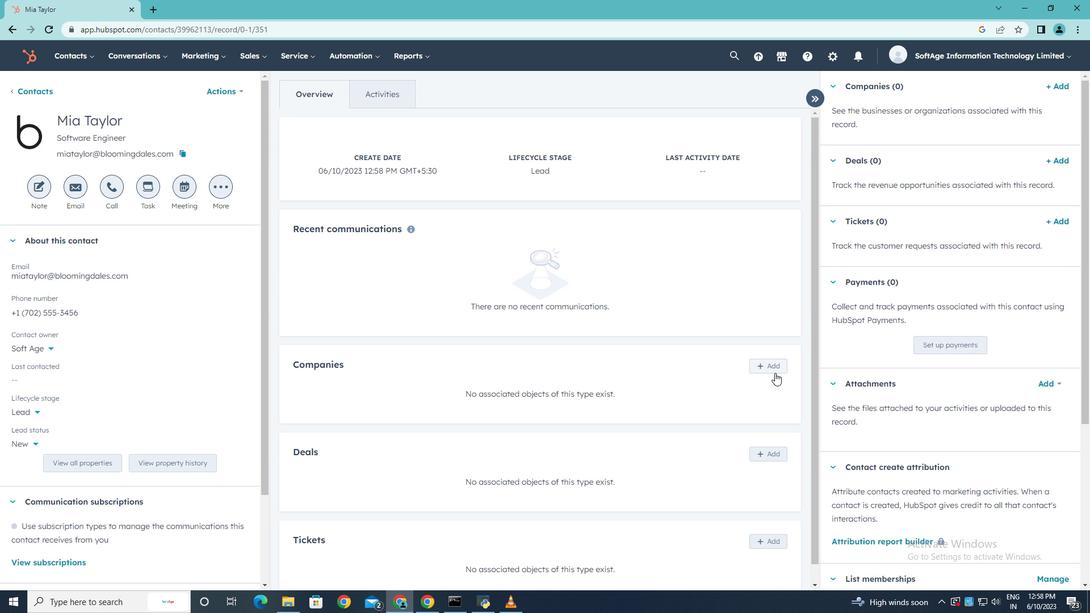 
Action: Mouse pressed left at (775, 366)
Screenshot: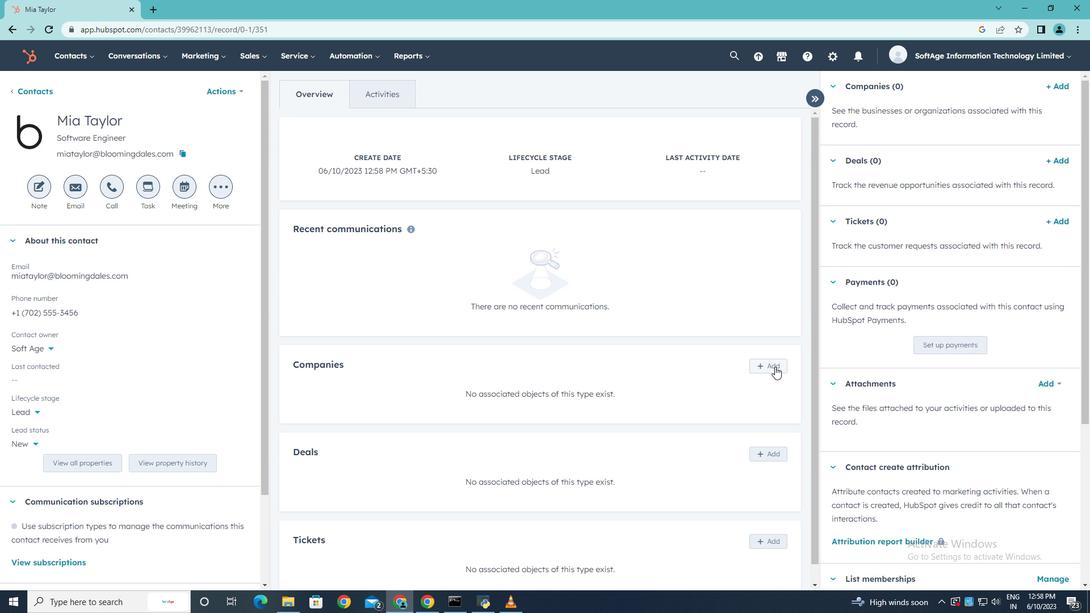 
Action: Mouse moved to (847, 116)
Screenshot: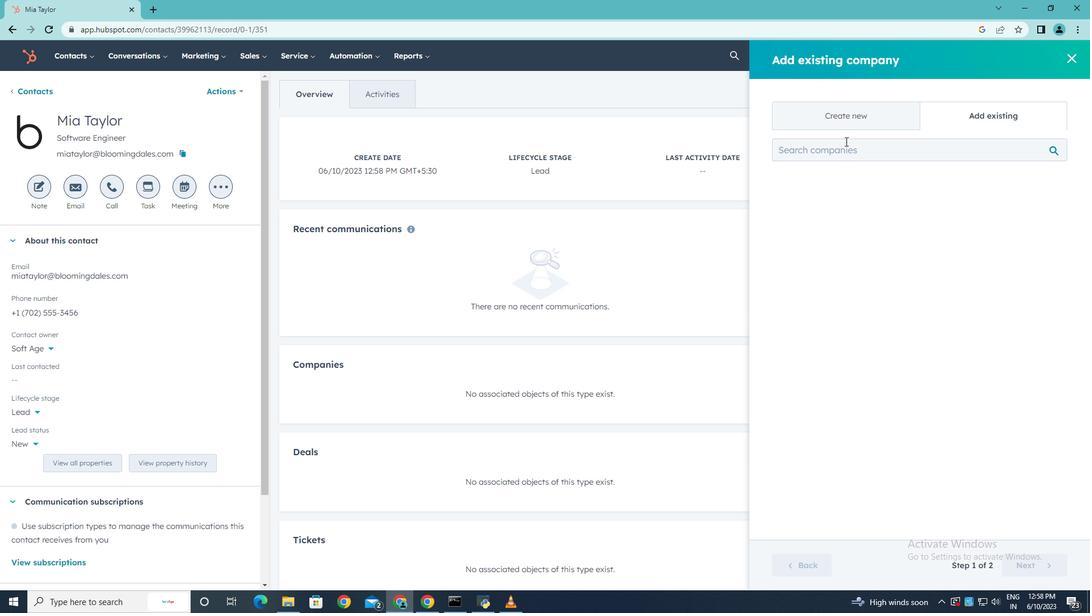 
Action: Mouse pressed left at (847, 116)
Screenshot: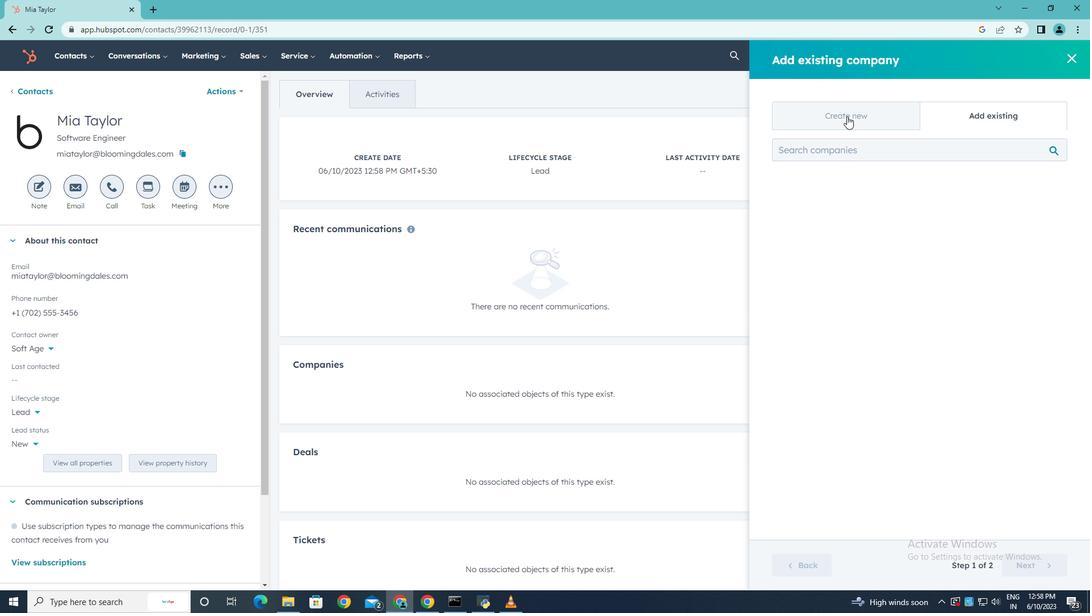 
Action: Mouse moved to (830, 187)
Screenshot: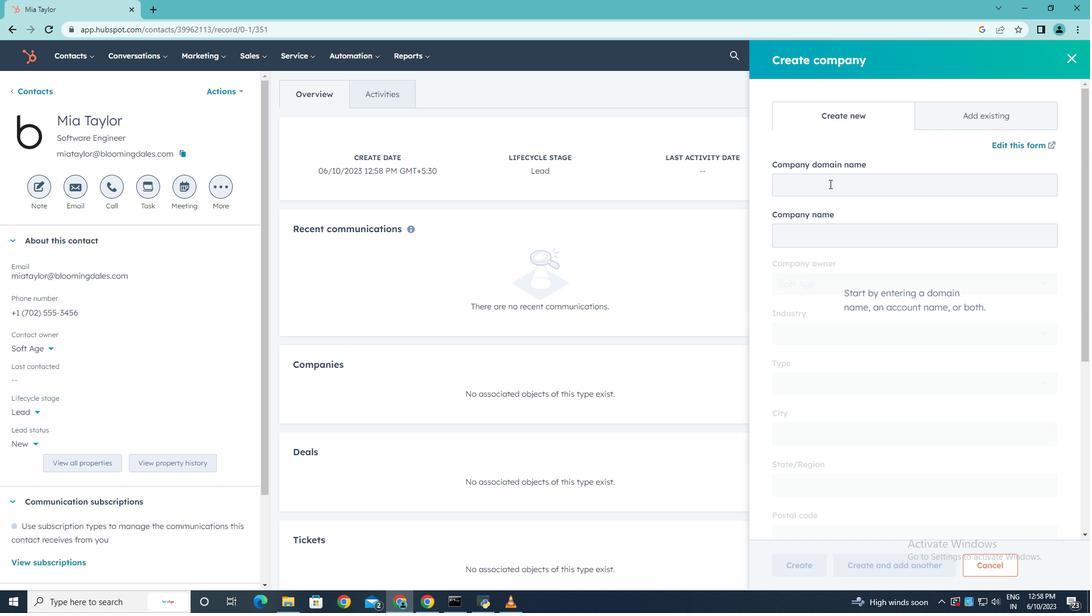 
Action: Mouse pressed left at (830, 187)
Screenshot: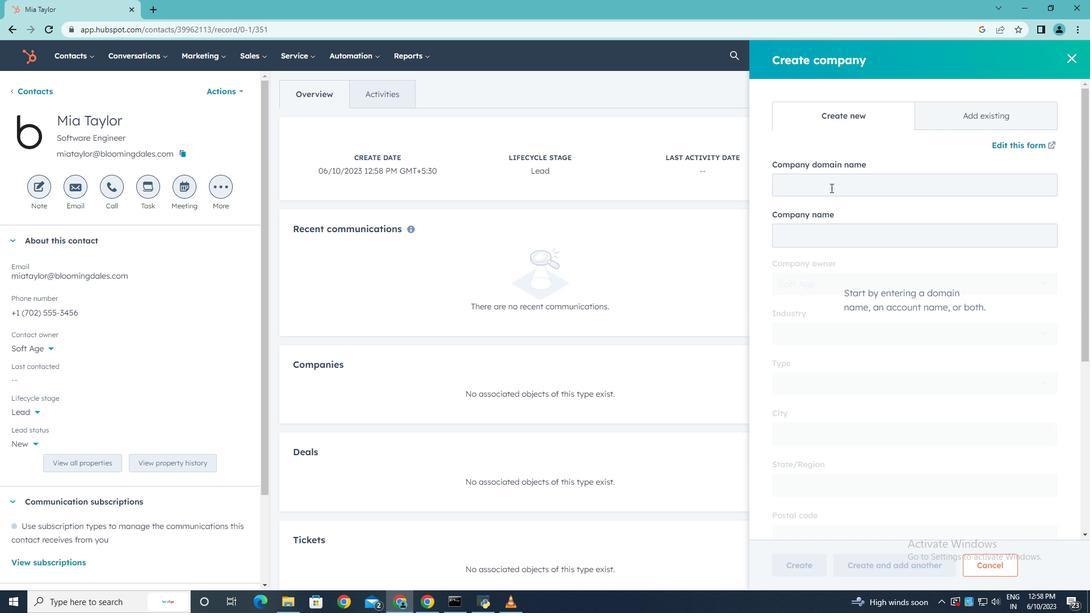 
Action: Key pressed www.azurepower.com
Screenshot: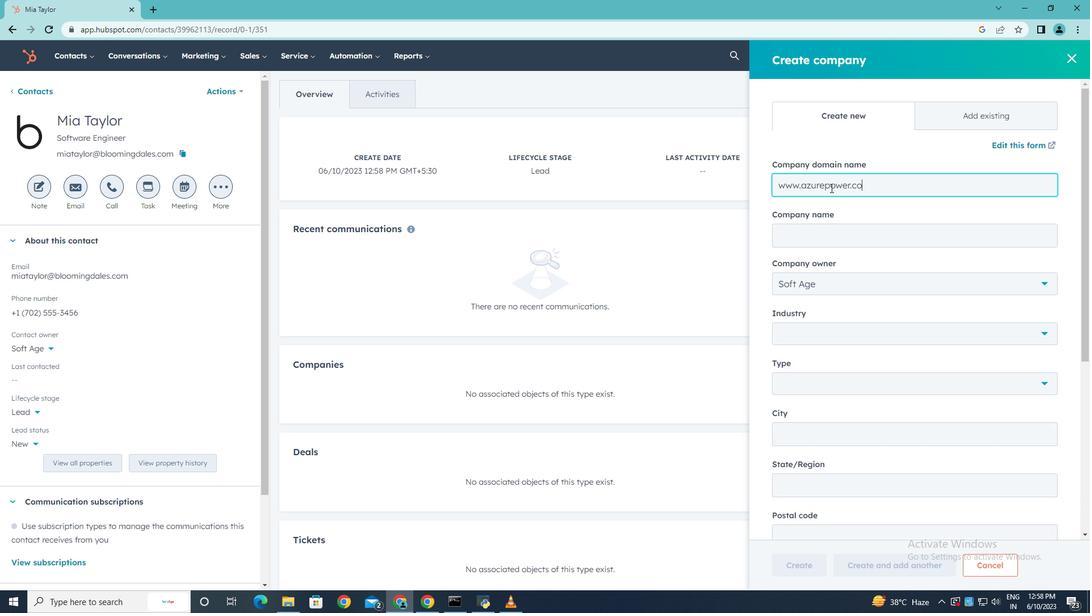 
Action: Mouse moved to (873, 232)
Screenshot: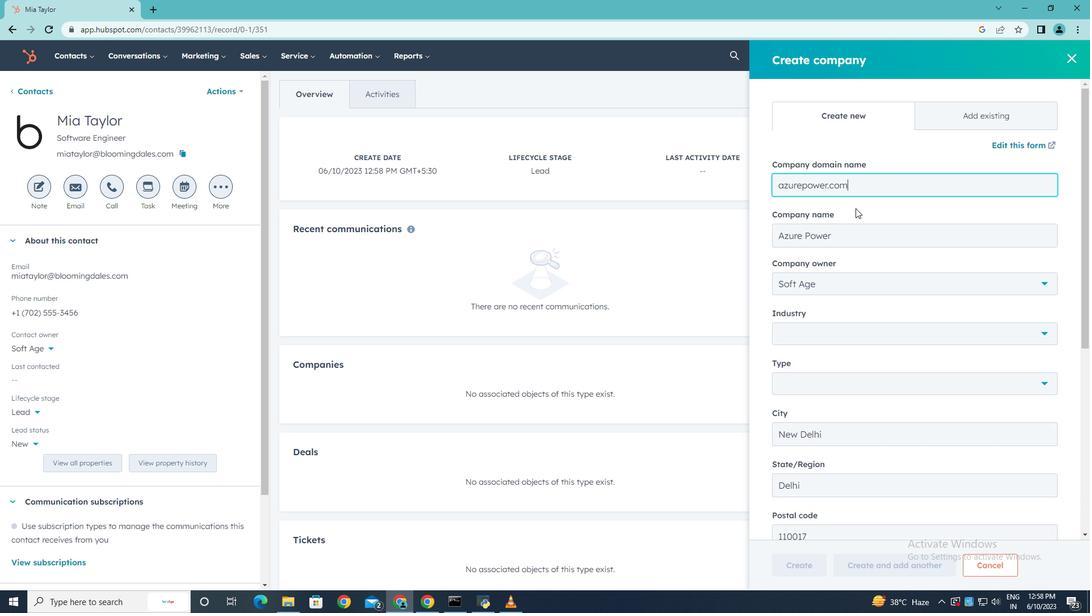 
Action: Mouse scrolled (873, 231) with delta (0, 0)
Screenshot: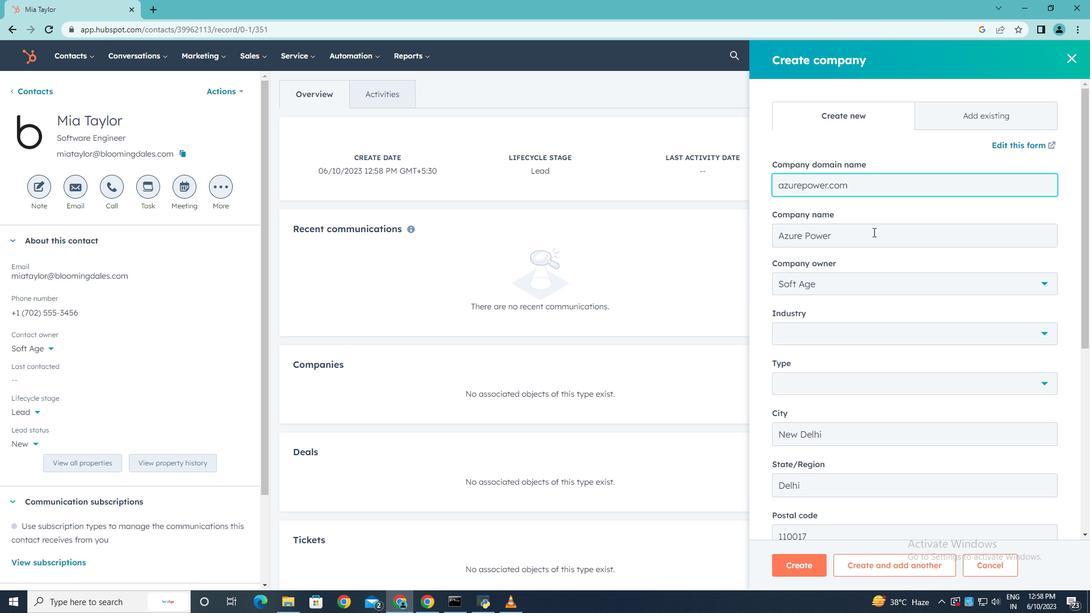 
Action: Mouse scrolled (873, 231) with delta (0, 0)
Screenshot: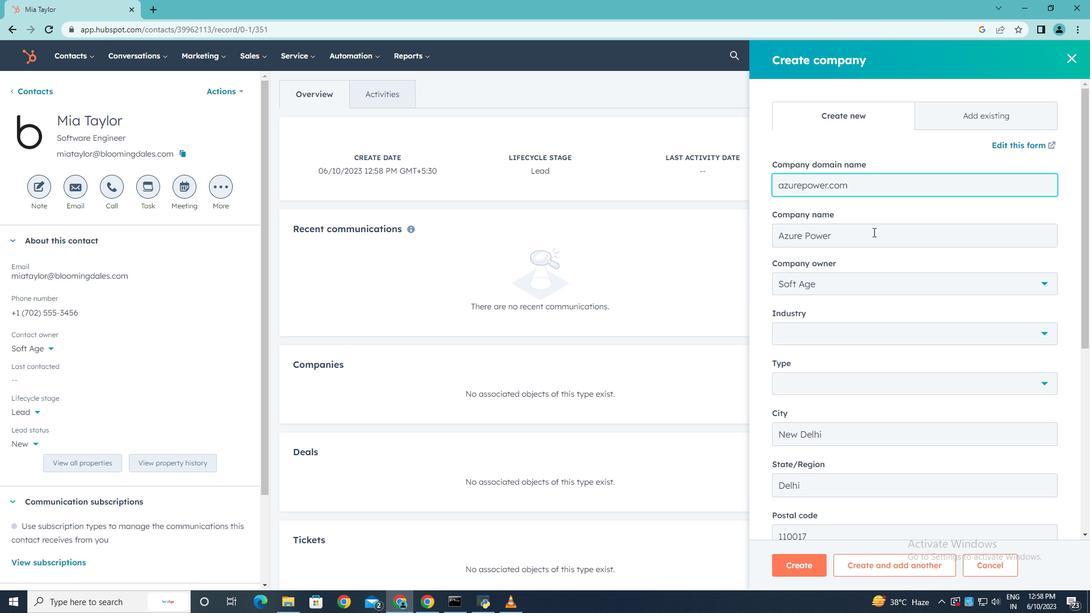 
Action: Mouse scrolled (873, 231) with delta (0, 0)
Screenshot: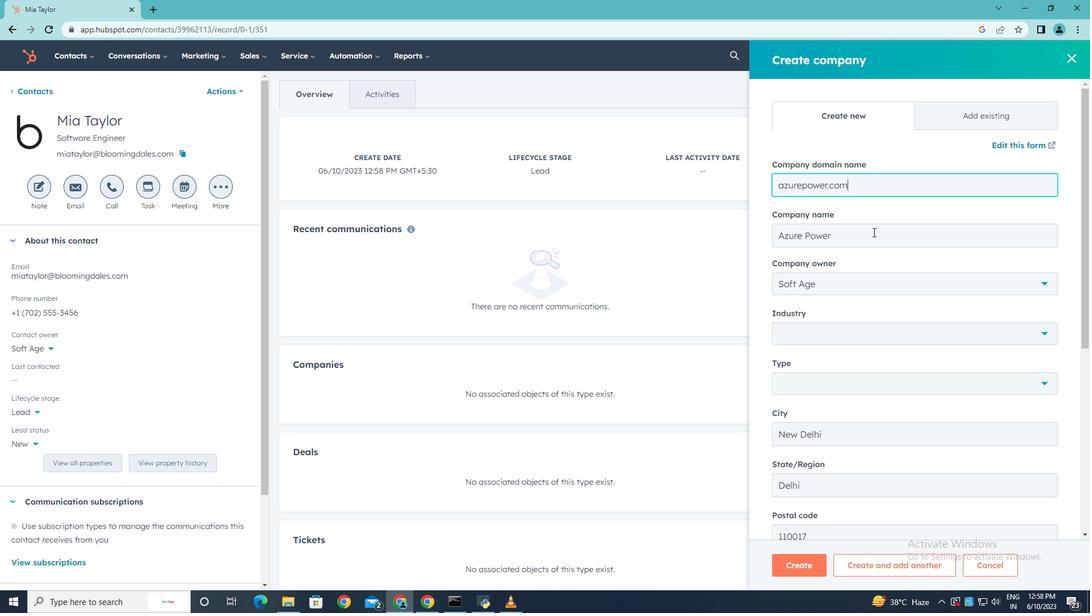 
Action: Mouse scrolled (873, 231) with delta (0, 0)
Screenshot: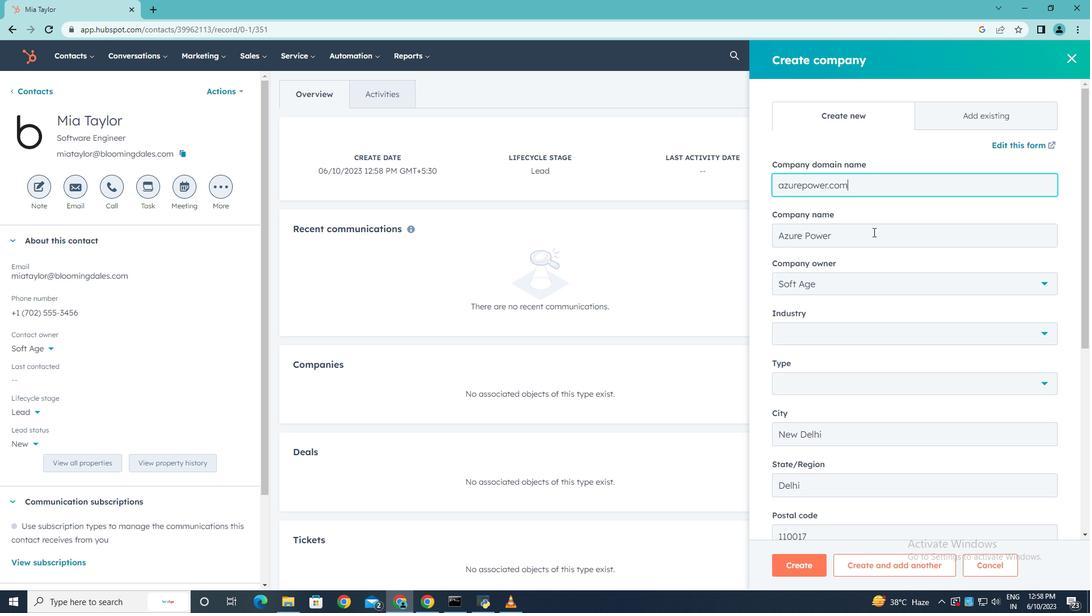 
Action: Mouse moved to (870, 214)
Screenshot: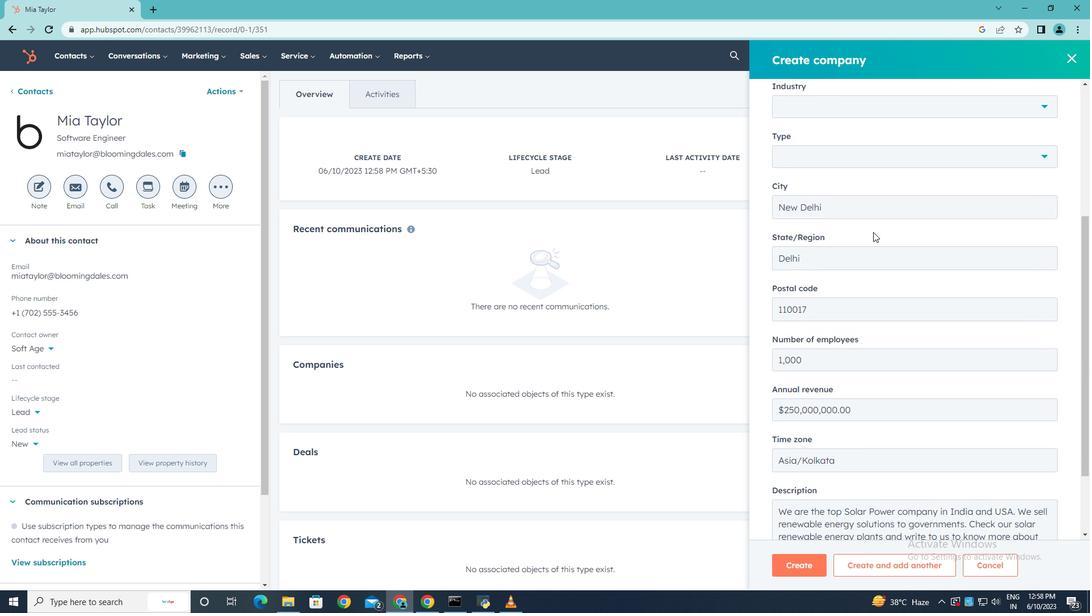 
Action: Mouse scrolled (870, 215) with delta (0, 0)
Screenshot: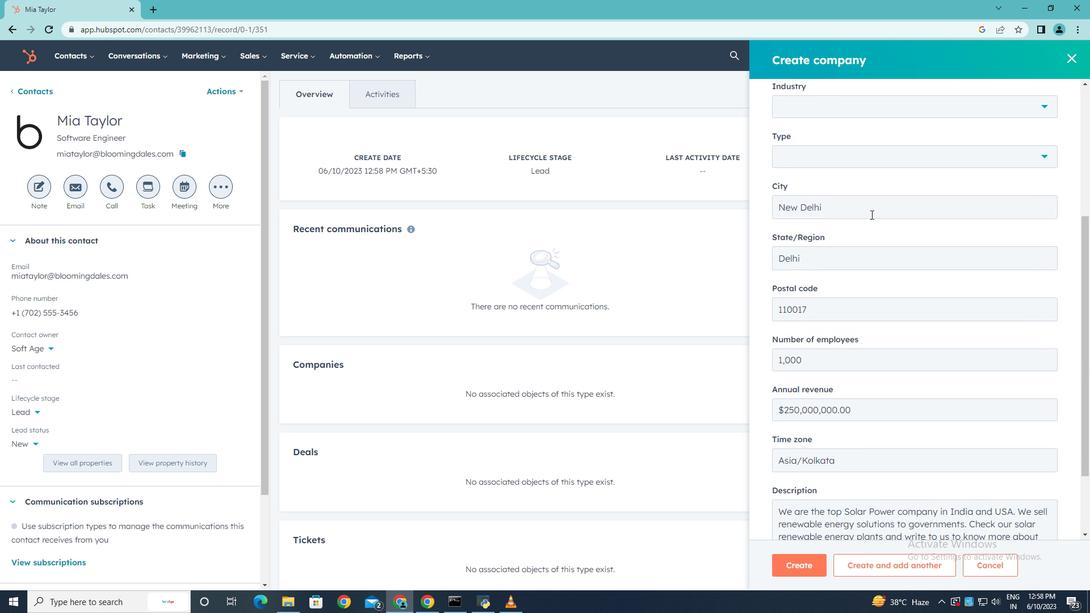 
Action: Mouse moved to (975, 178)
Screenshot: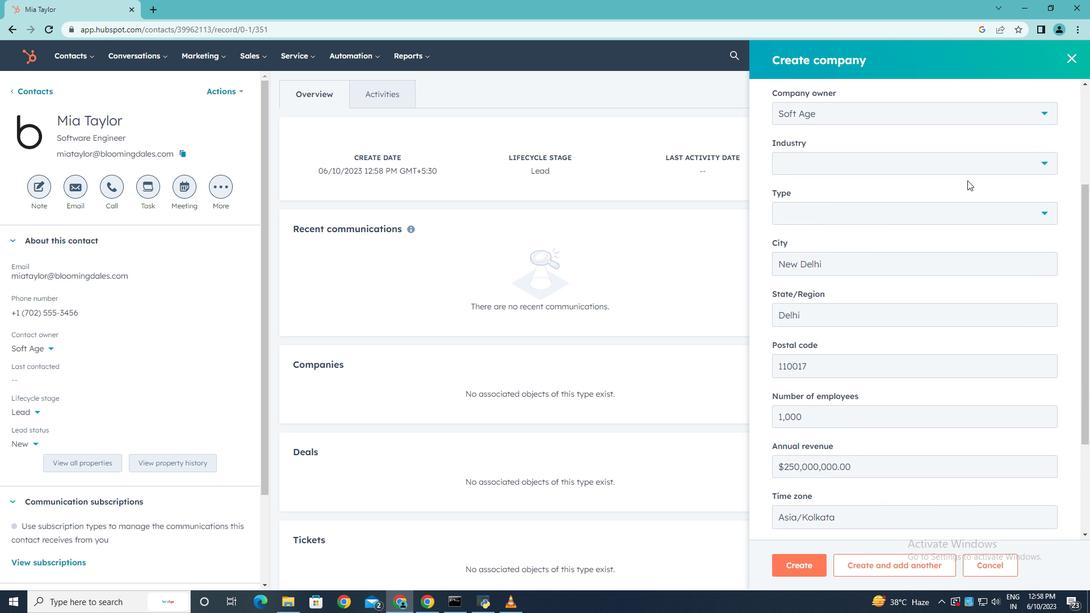 
Action: Mouse scrolled (975, 179) with delta (0, 0)
Screenshot: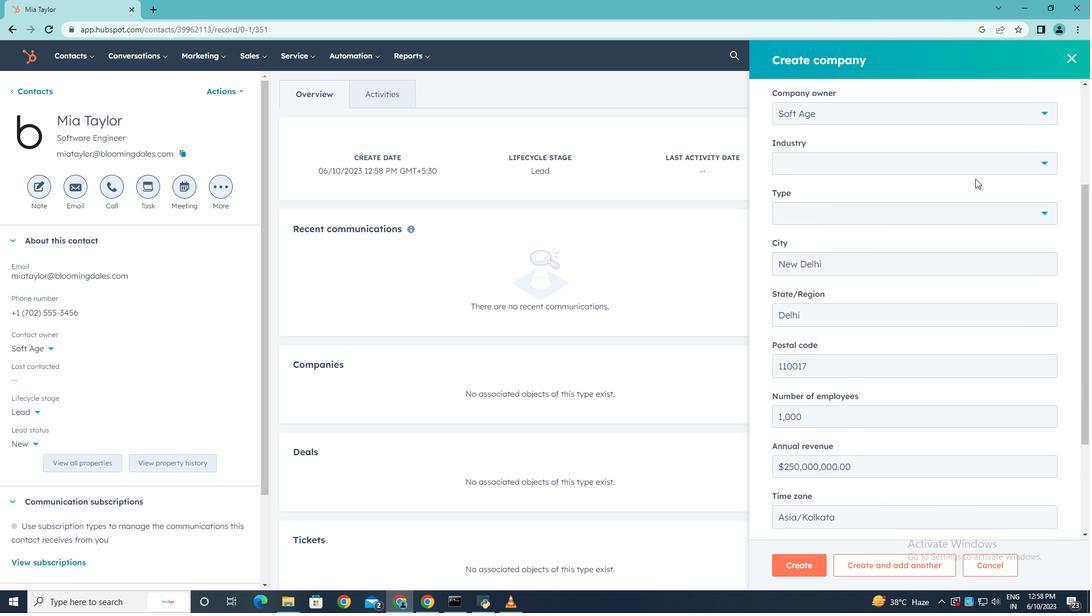
Action: Mouse moved to (1039, 221)
Screenshot: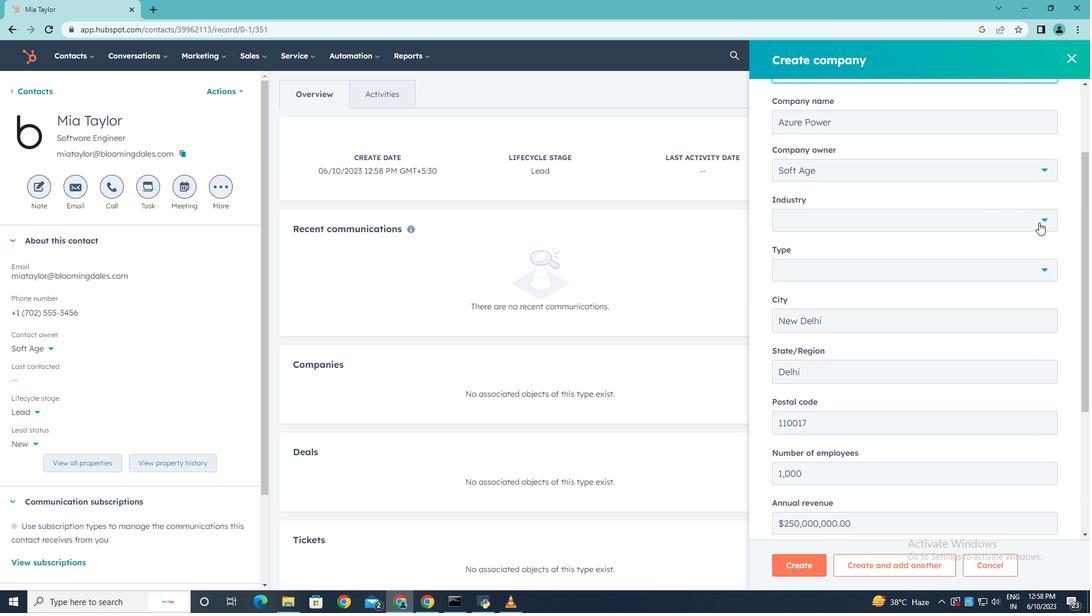 
Action: Mouse pressed left at (1039, 221)
Screenshot: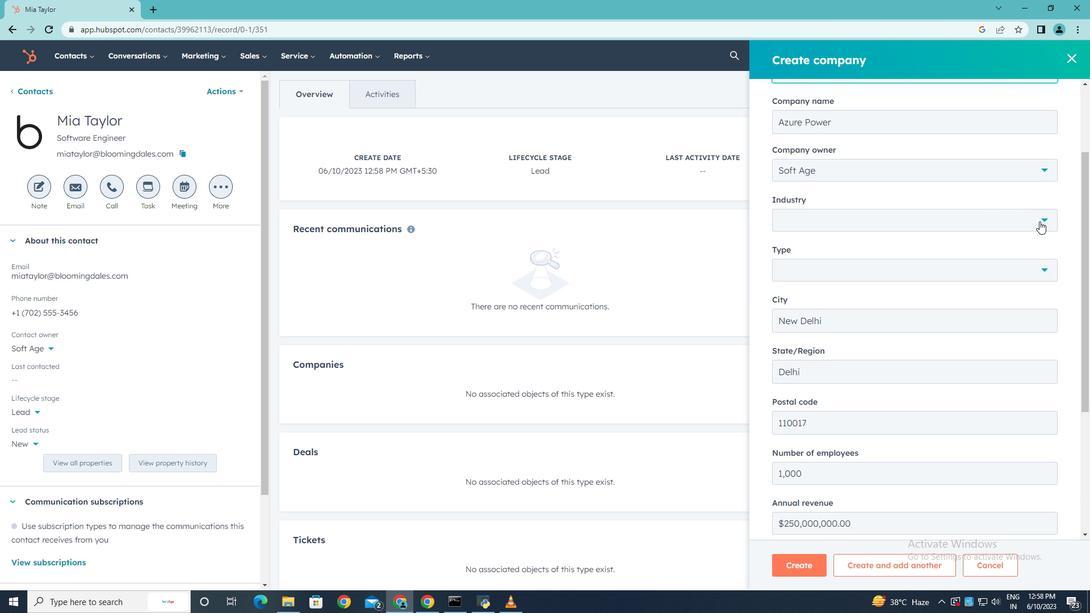 
Action: Mouse pressed left at (1039, 221)
Screenshot: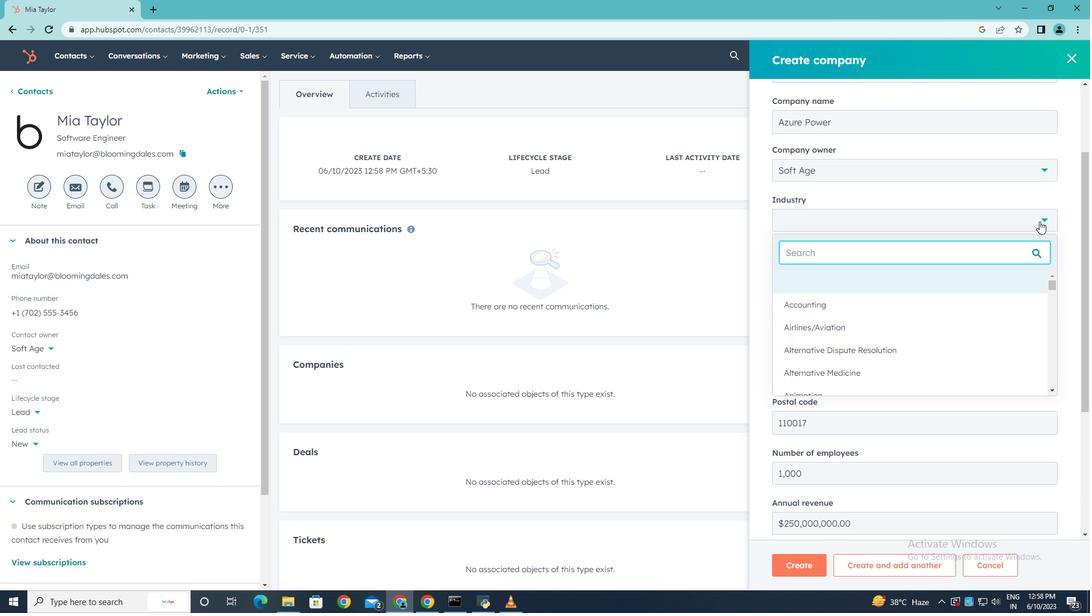 
Action: Mouse moved to (1048, 268)
Screenshot: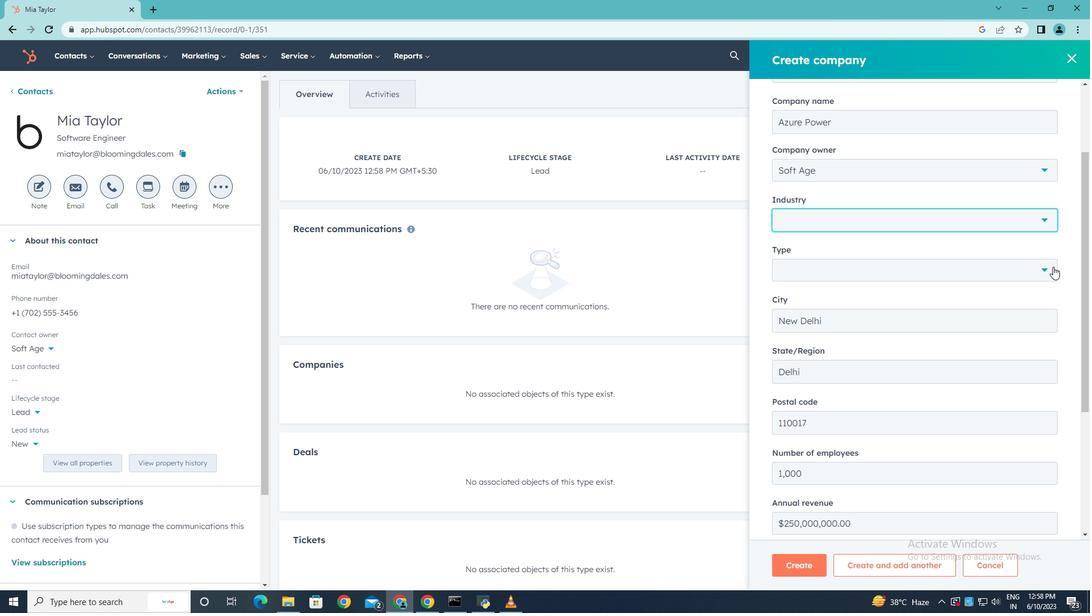 
Action: Mouse pressed left at (1048, 268)
Screenshot: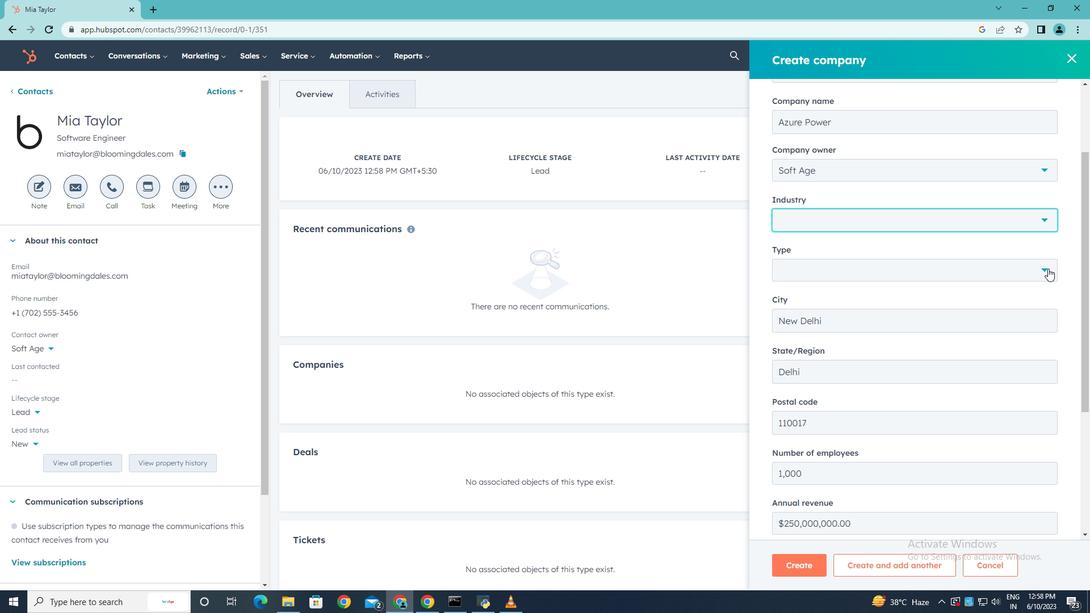
Action: Mouse moved to (860, 322)
Screenshot: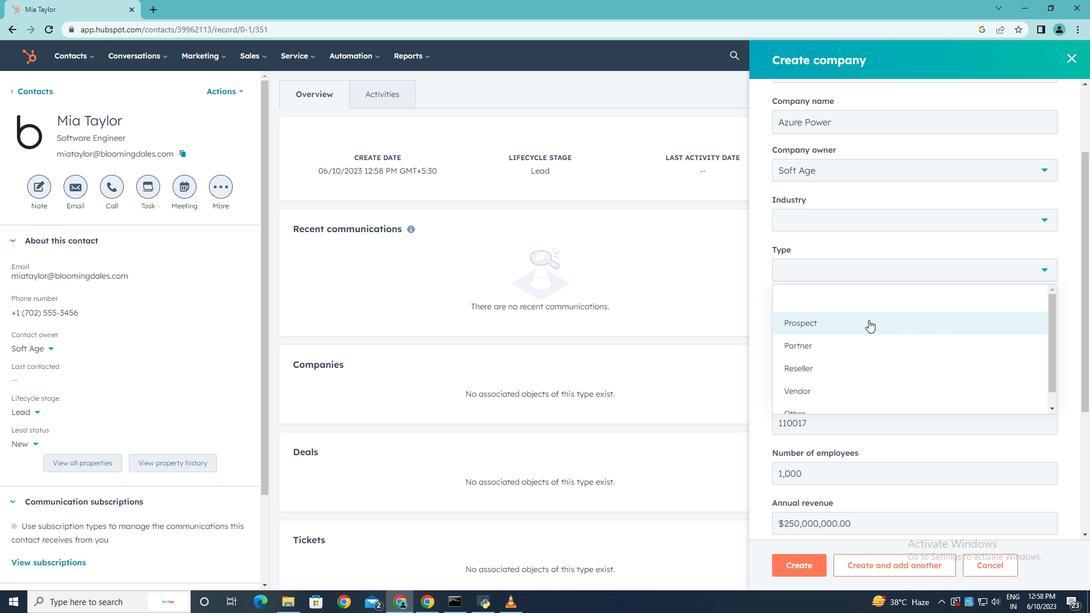 
Action: Mouse pressed left at (860, 322)
Screenshot: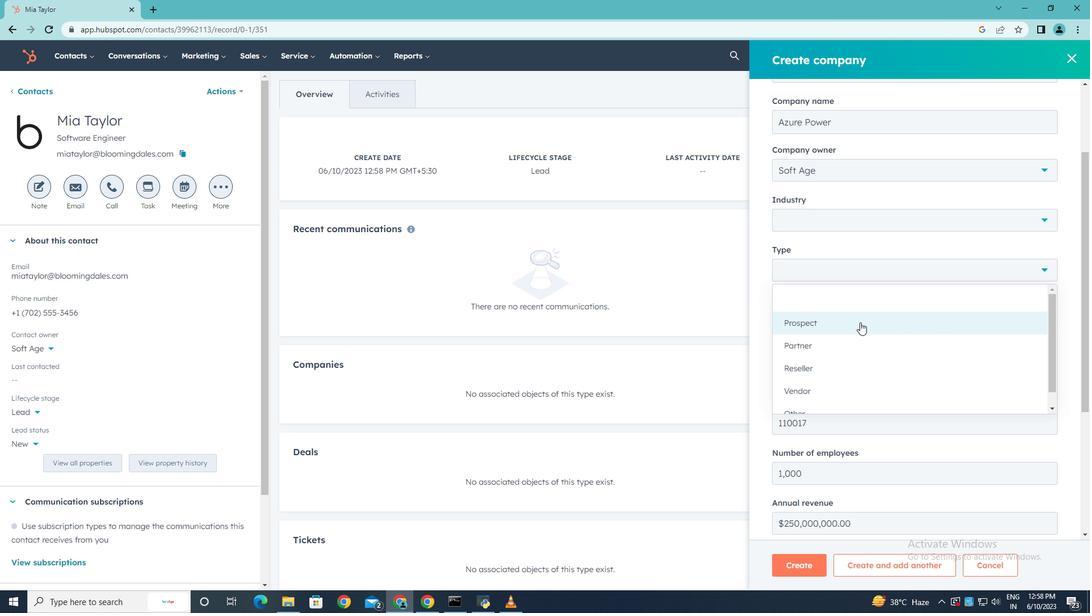 
Action: Mouse moved to (868, 319)
Screenshot: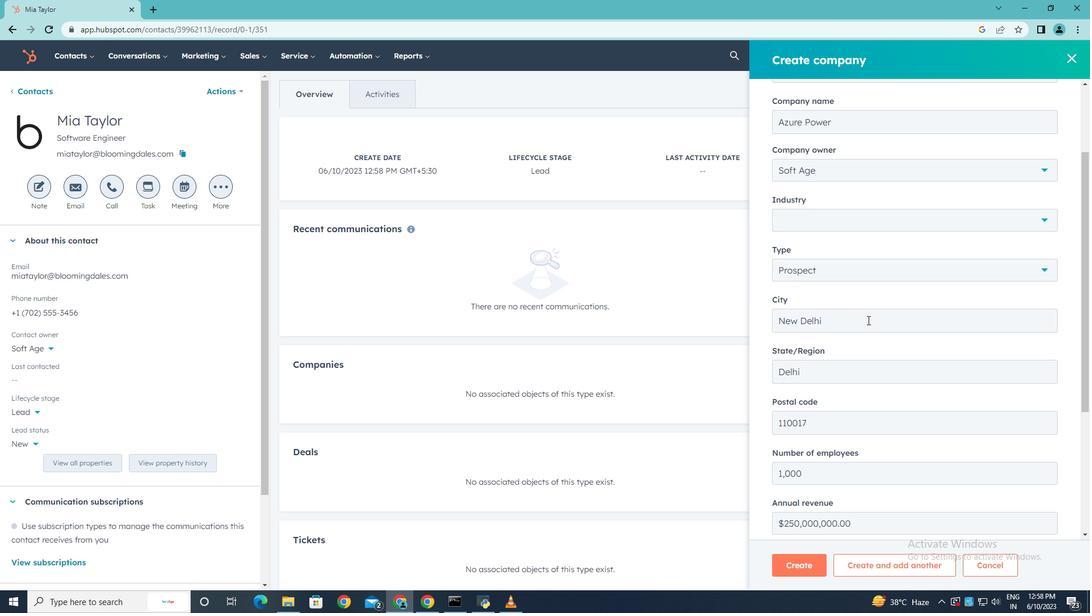 
Action: Mouse scrolled (868, 319) with delta (0, 0)
Screenshot: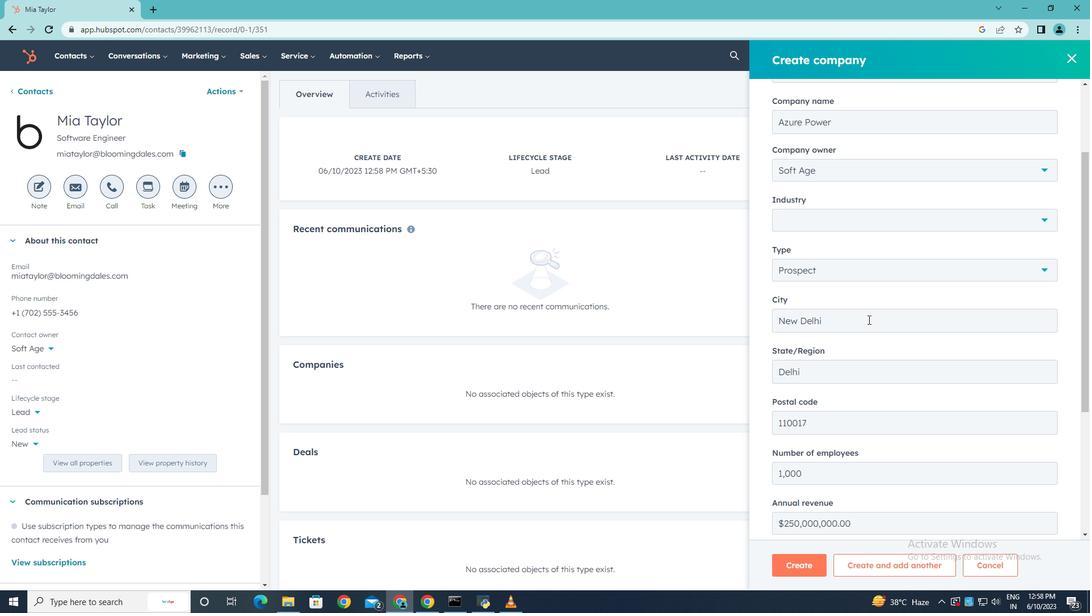 
Action: Mouse scrolled (868, 319) with delta (0, 0)
Screenshot: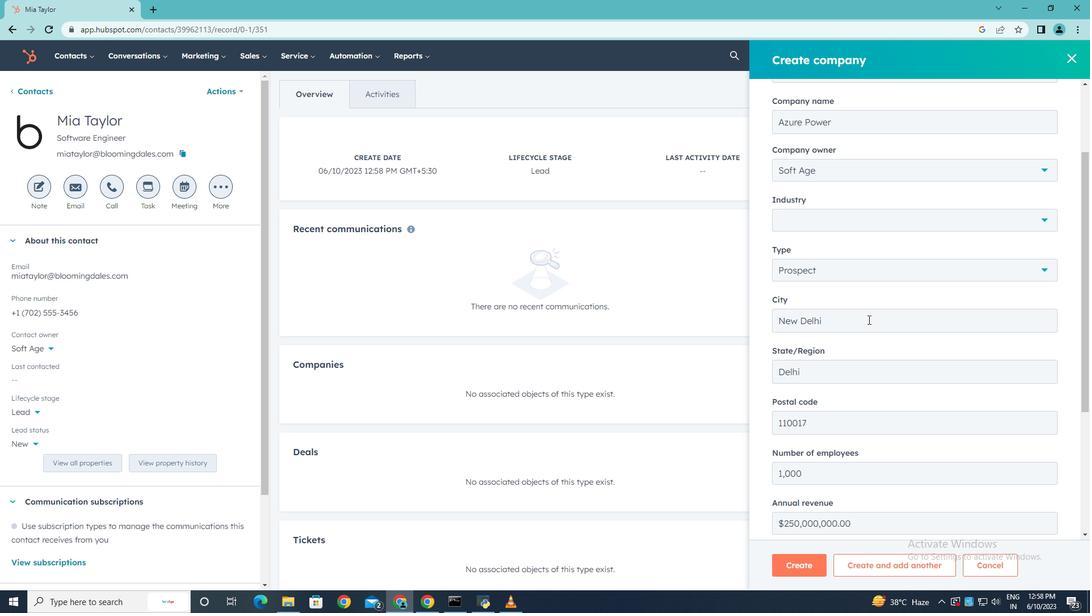 
Action: Mouse scrolled (868, 319) with delta (0, 0)
Screenshot: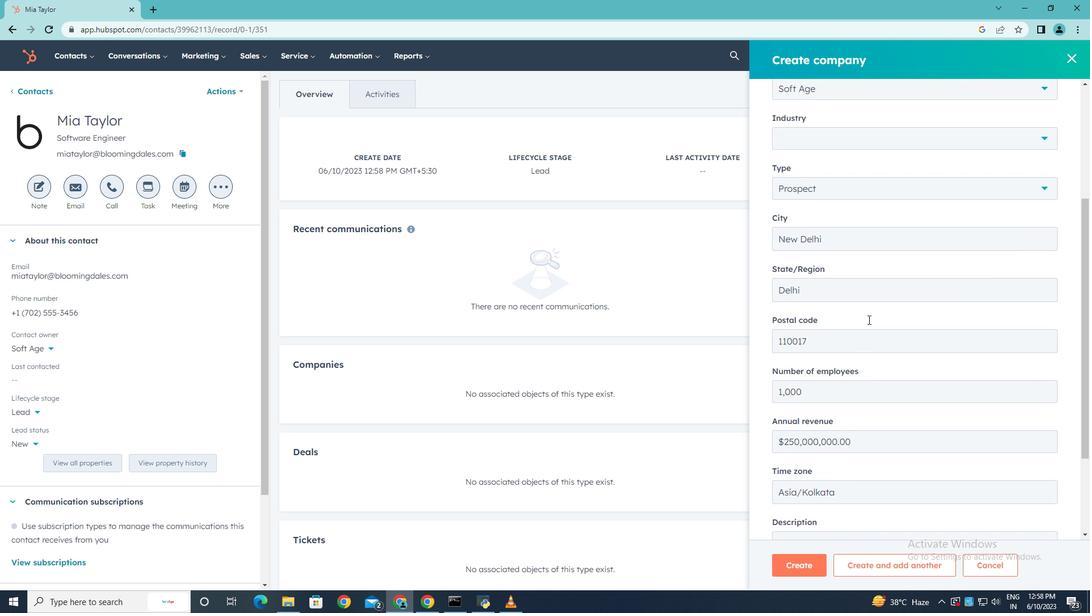 
Action: Mouse scrolled (868, 319) with delta (0, 0)
Screenshot: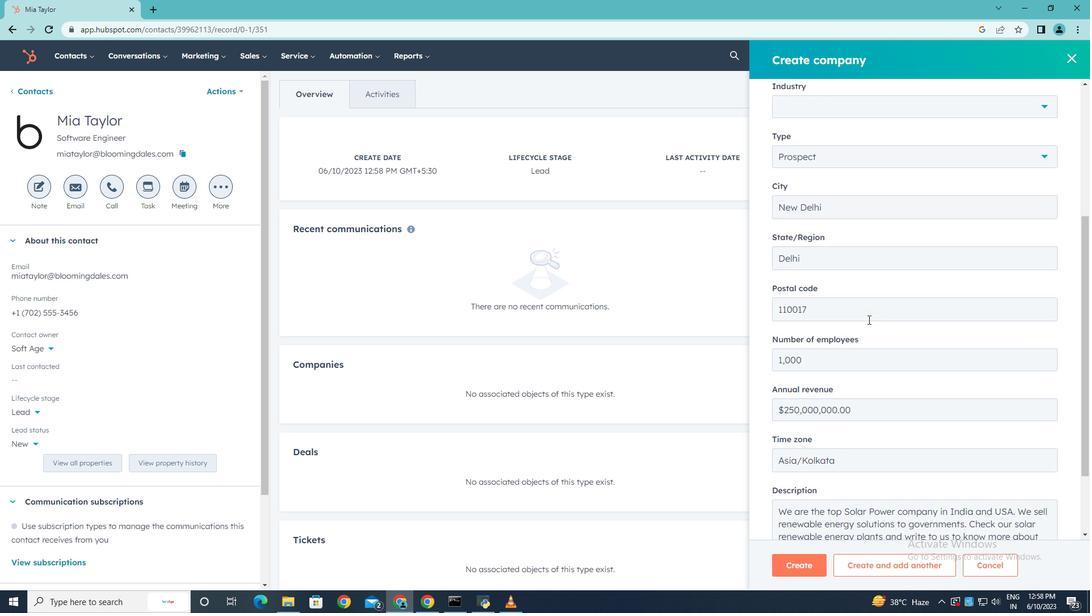 
Action: Mouse scrolled (868, 319) with delta (0, 0)
Screenshot: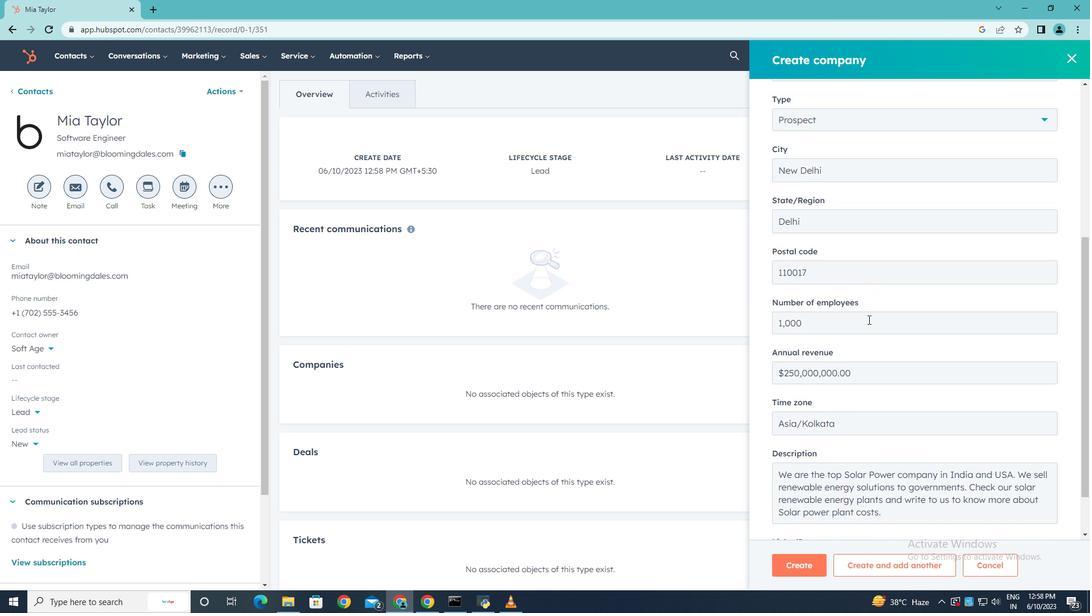 
Action: Mouse scrolled (868, 319) with delta (0, 0)
Screenshot: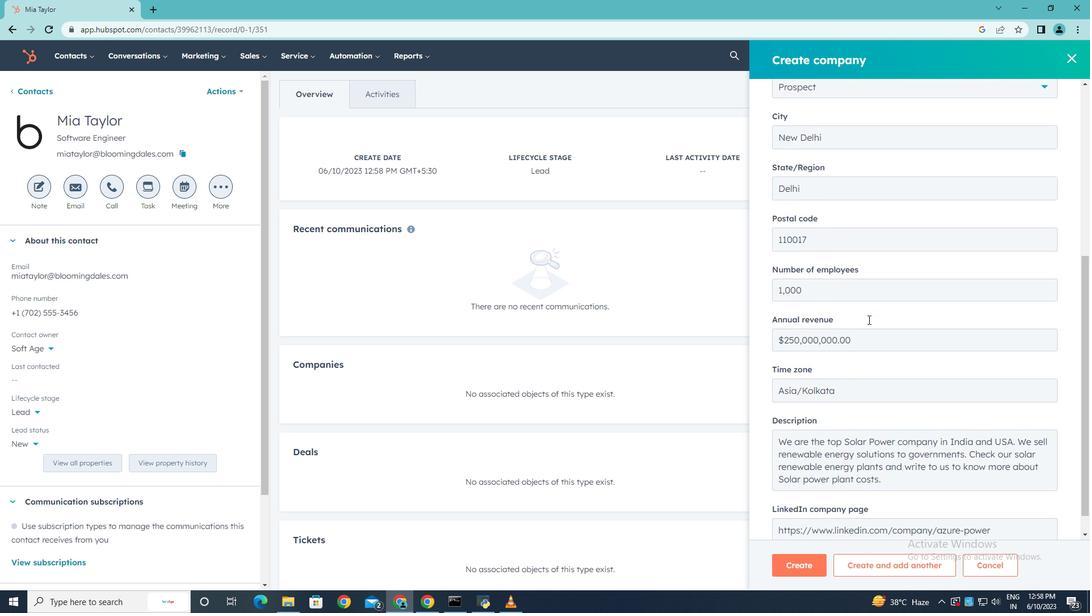 
Action: Mouse scrolled (868, 319) with delta (0, 0)
Screenshot: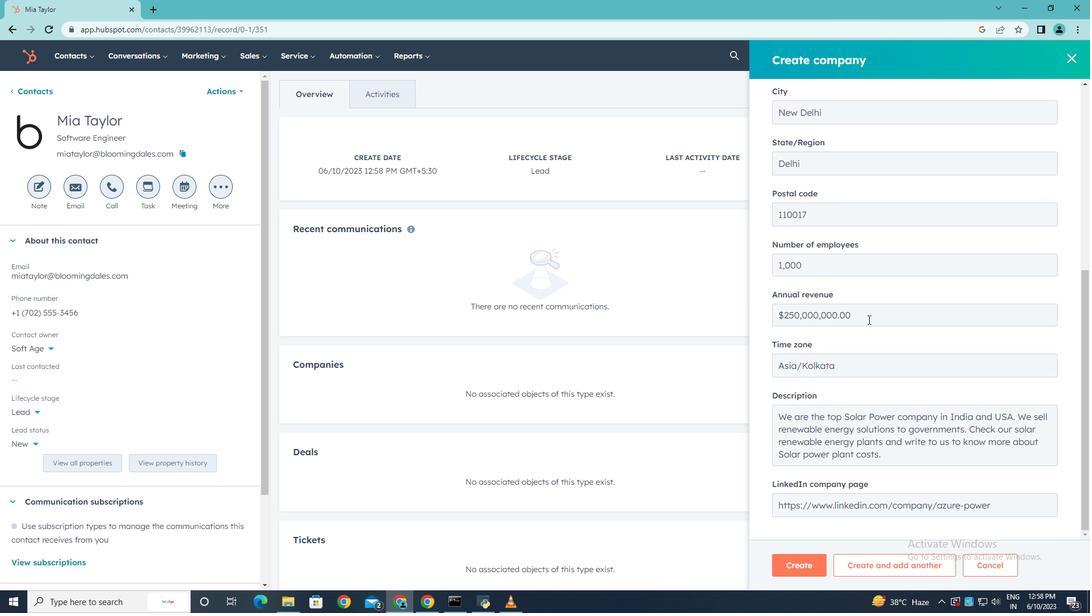 
Action: Mouse scrolled (868, 319) with delta (0, 0)
Screenshot: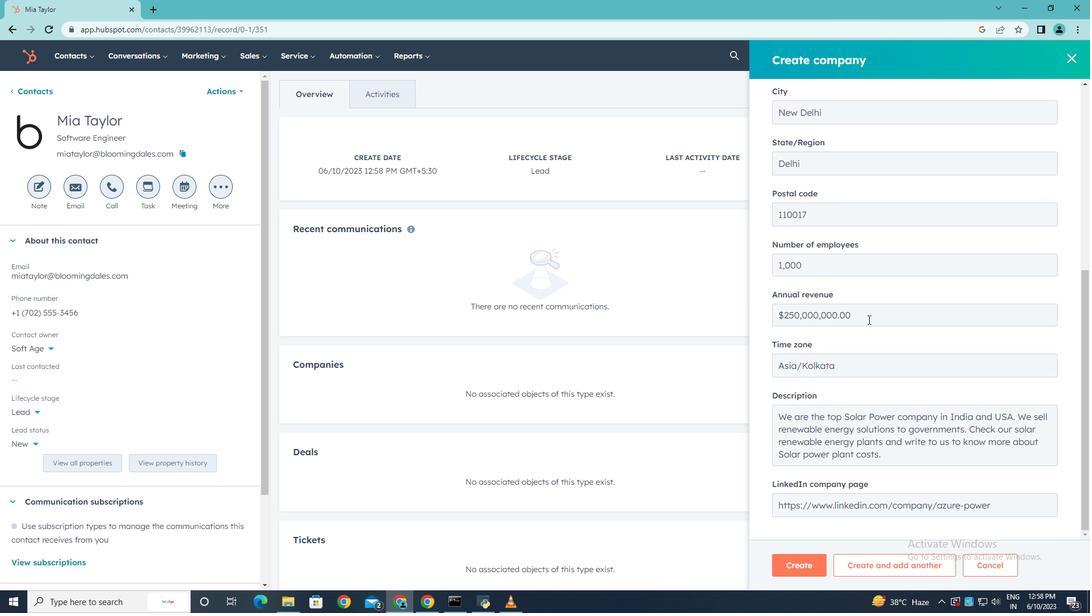 
Action: Mouse scrolled (868, 319) with delta (0, 0)
Screenshot: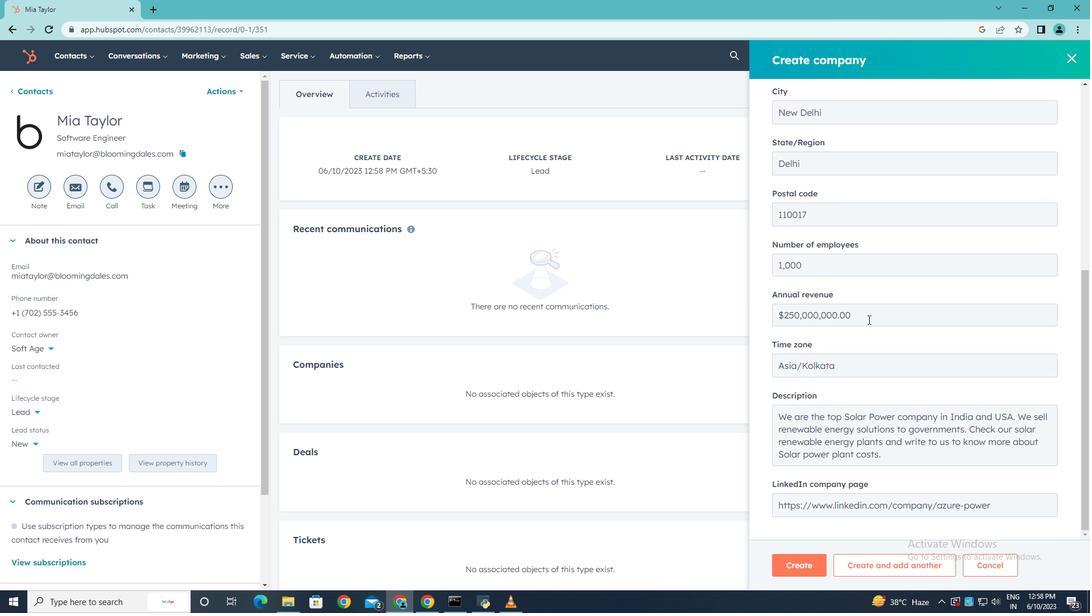 
Action: Mouse moved to (793, 566)
Screenshot: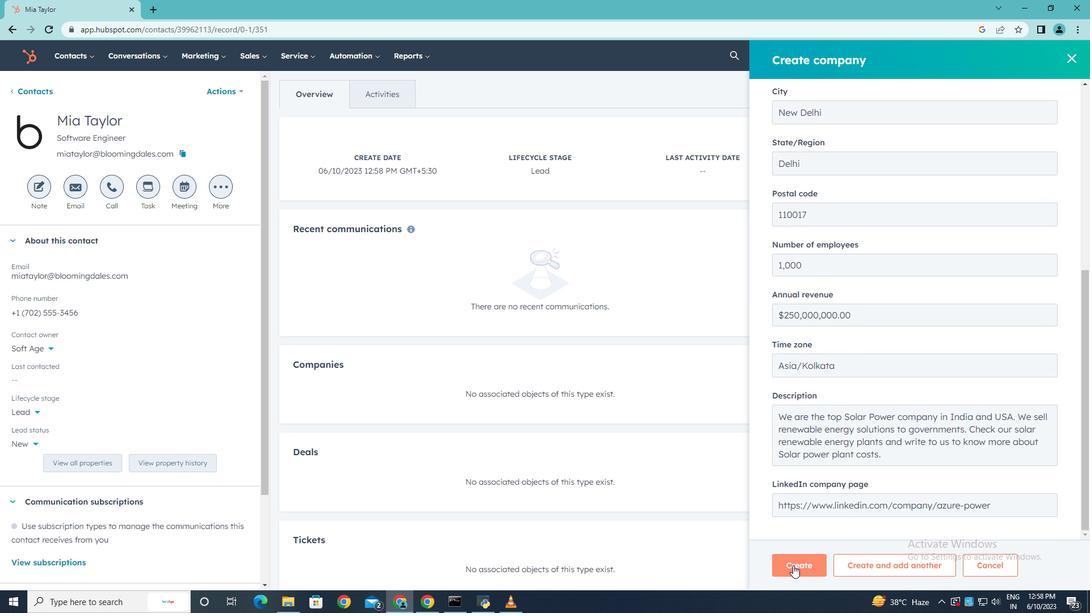 
Action: Mouse pressed left at (793, 566)
Screenshot: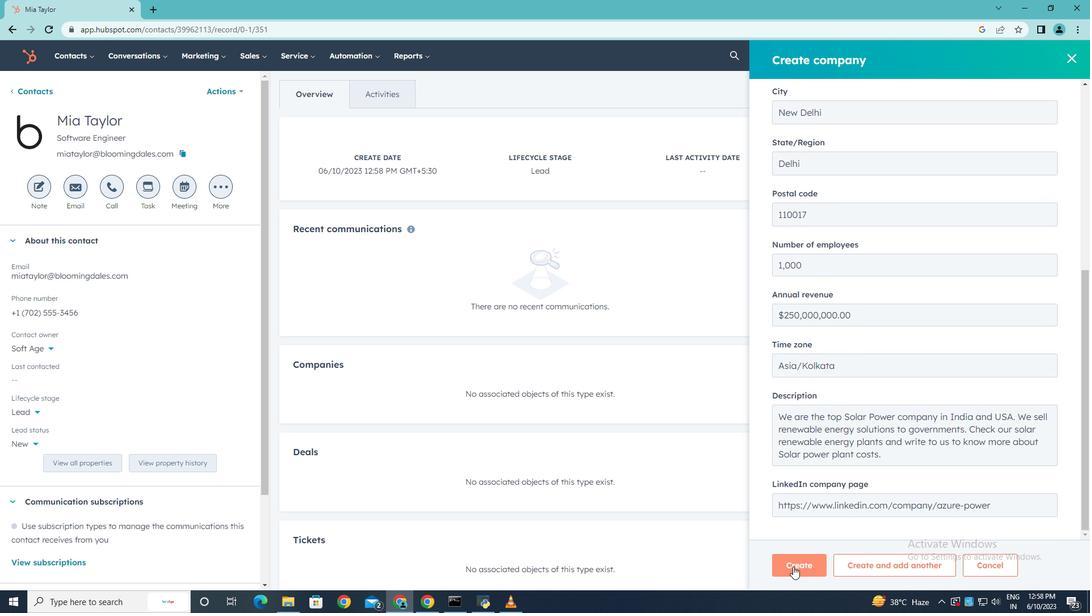 
Action: Mouse moved to (775, 511)
Screenshot: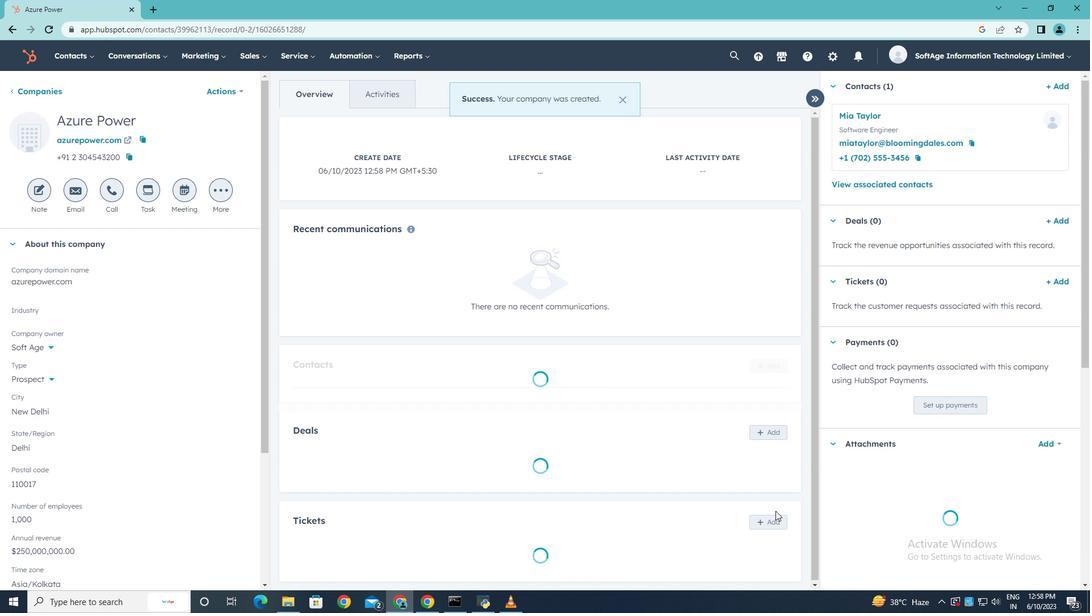 
